 Task: Add an event with the title Interview with AnujE, date '2024/05/23', time 9:40 AM to 11:40 AMand add a description: The session will begin with an introduction to the importance of effective presentations, emphasizing the impact of clear communication, engaging delivery, and confident body language. Participants will have the opportunity to learn key strategies and best practices for creating impactful presentations that captivate audiences and convey messages effectively., put the event into Yellow category . Add location for the event as: 456 Parc Güell, Barcelona, Spain, logged in from the account softage.5@softage.netand send the event invitation to softage.3@softage.net and softage.1@softage.net. Set a reminder for the event 49 day before
Action: Mouse moved to (93, 124)
Screenshot: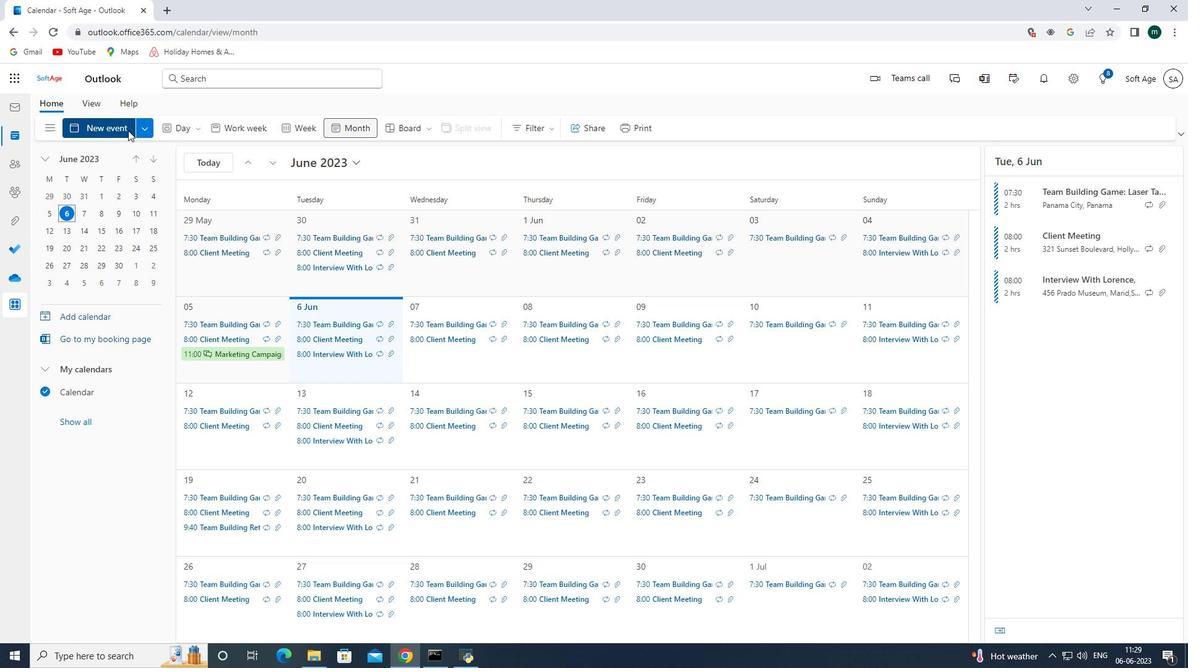 
Action: Mouse pressed left at (93, 124)
Screenshot: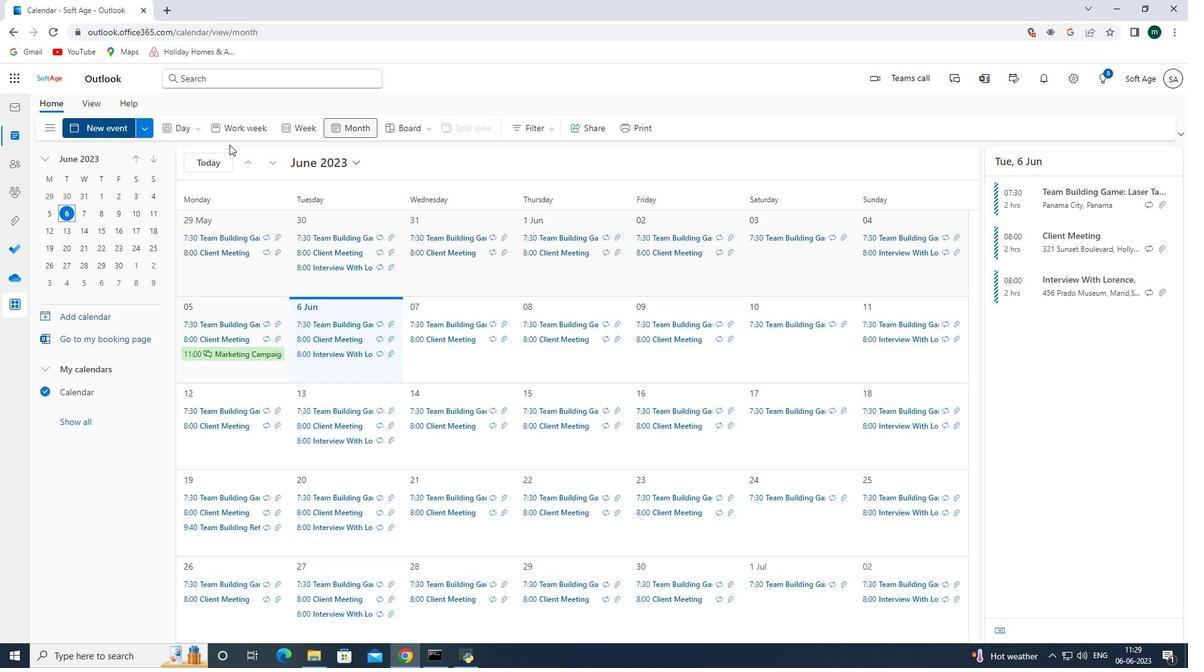 
Action: Mouse moved to (409, 207)
Screenshot: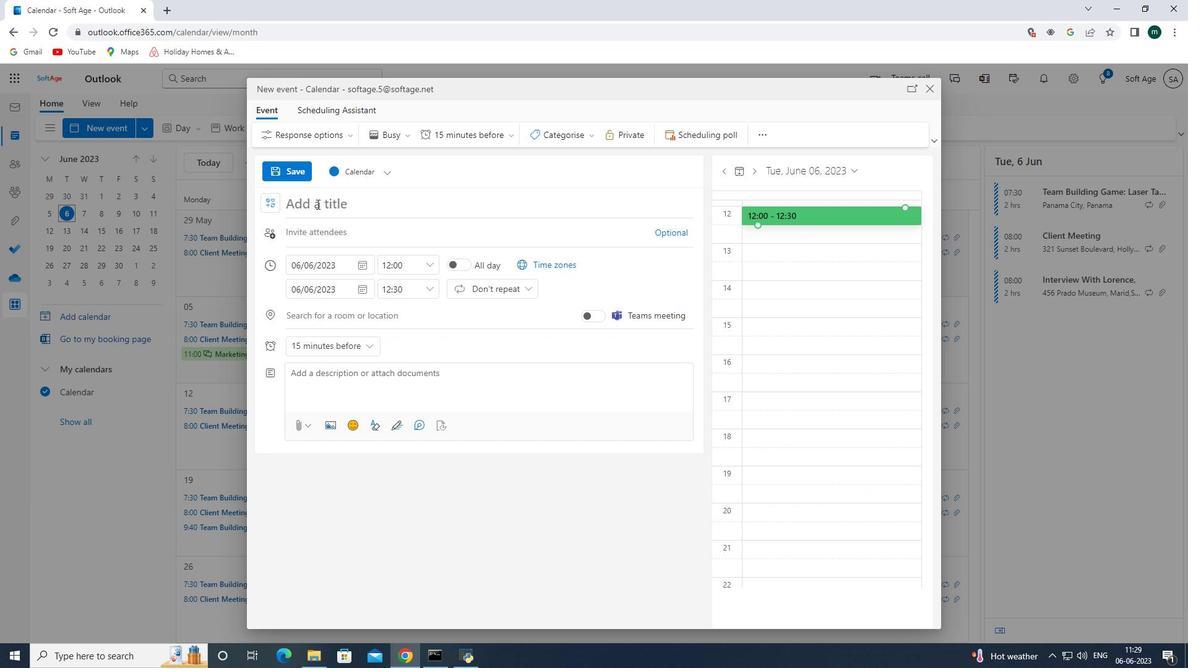 
Action: Mouse pressed left at (409, 207)
Screenshot: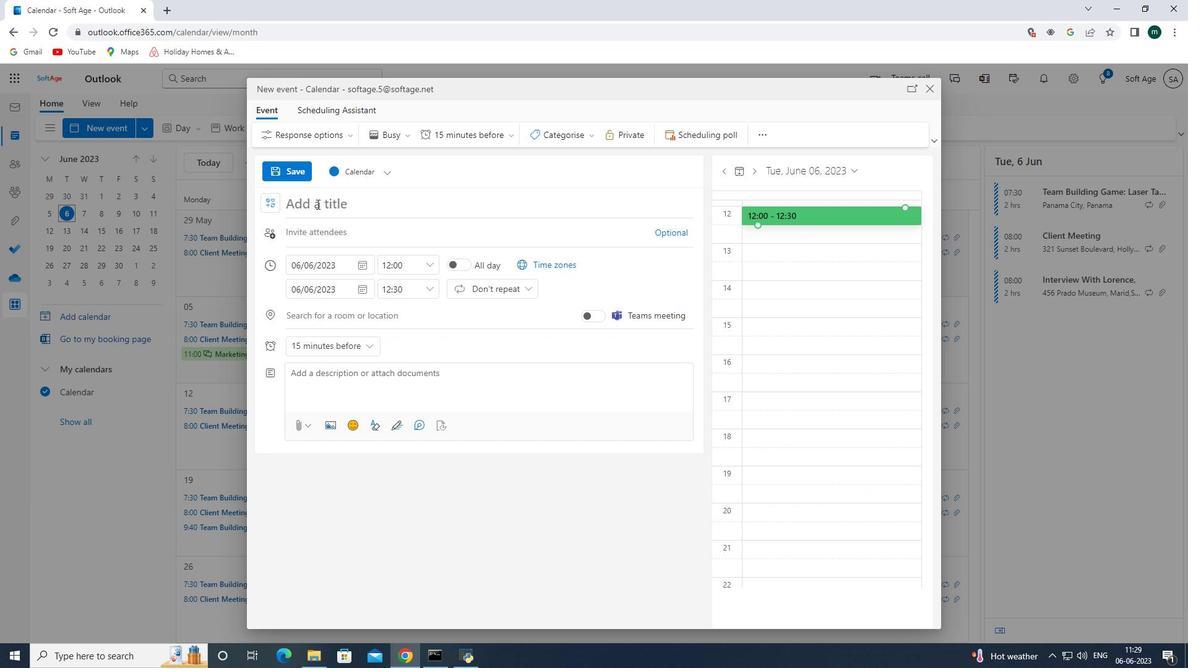 
Action: Key pressed <Key.shift><Key.shift><Key.shift><Key.shift><Key.shift><Key.shift><Key.shift><Key.shift><Key.shift><Key.shift><Key.shift><Key.shift><Key.shift><Key.shift><Key.shift><Key.shift><Key.shift><Key.shift><Key.shift><Key.shift><Key.shift><Key.shift><Key.shift><Key.shift><Key.shift><Key.shift><Key.shift><Key.shift><Key.shift><Key.shift><Key.shift><Key.shift><Key.shift><Key.shift><Key.shift><Key.shift><Key.shift><Key.shift><Key.shift><Key.shift>
Screenshot: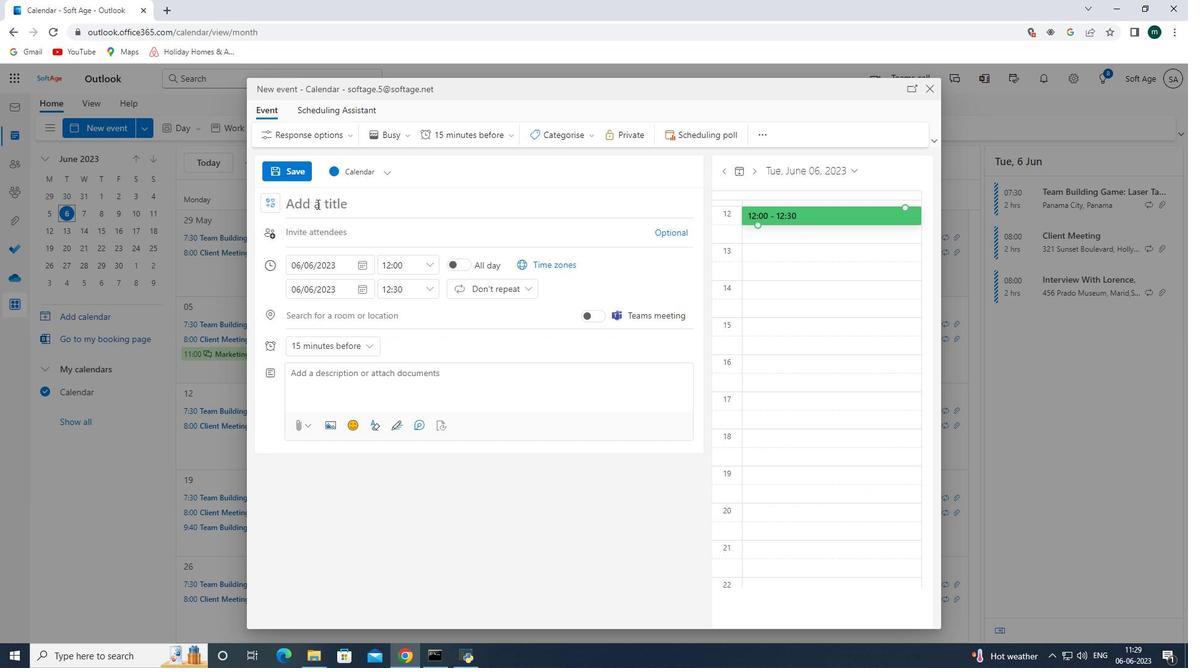 
Action: Mouse moved to (97, 125)
Screenshot: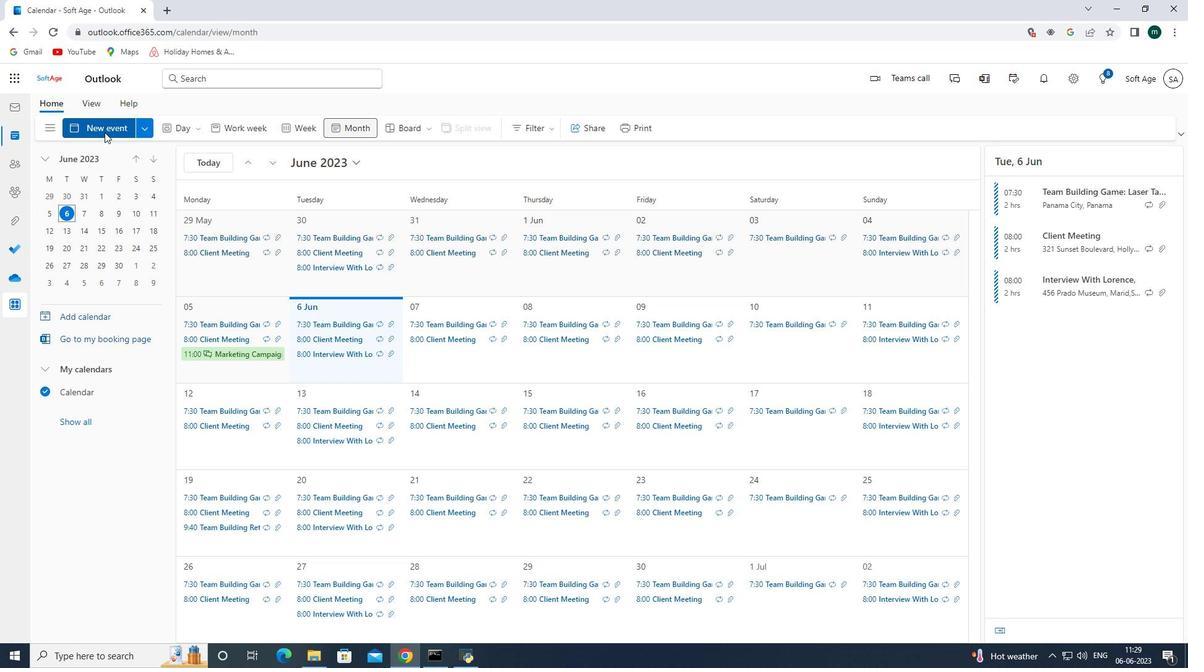 
Action: Mouse pressed left at (97, 125)
Screenshot: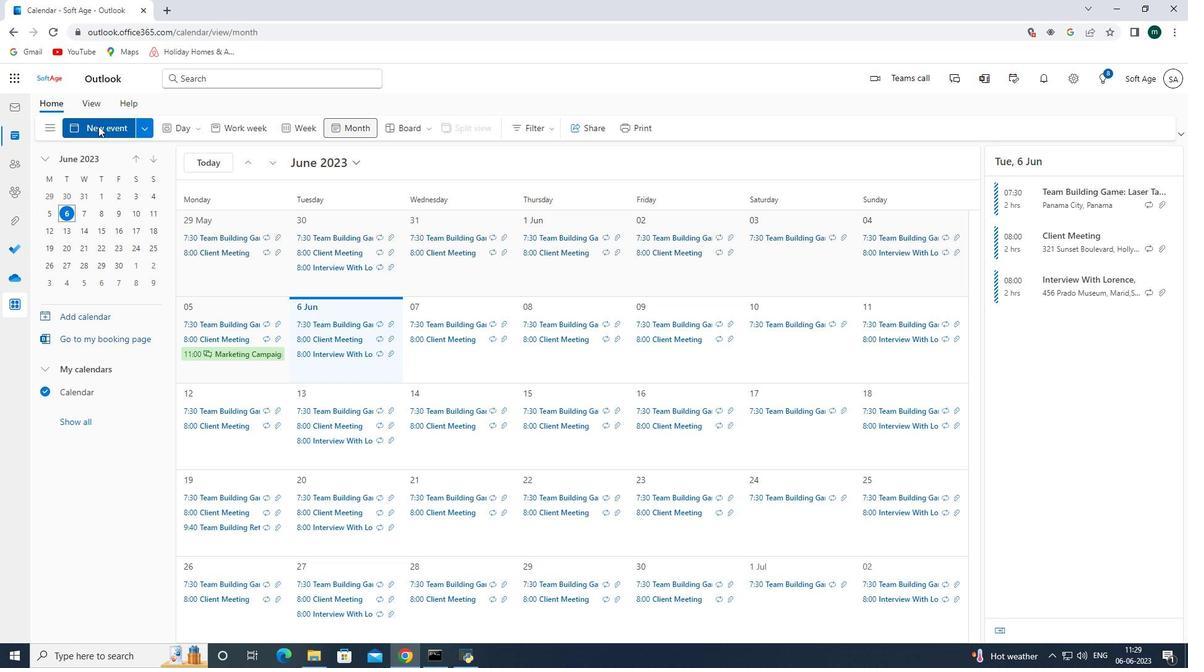 
Action: Mouse moved to (316, 204)
Screenshot: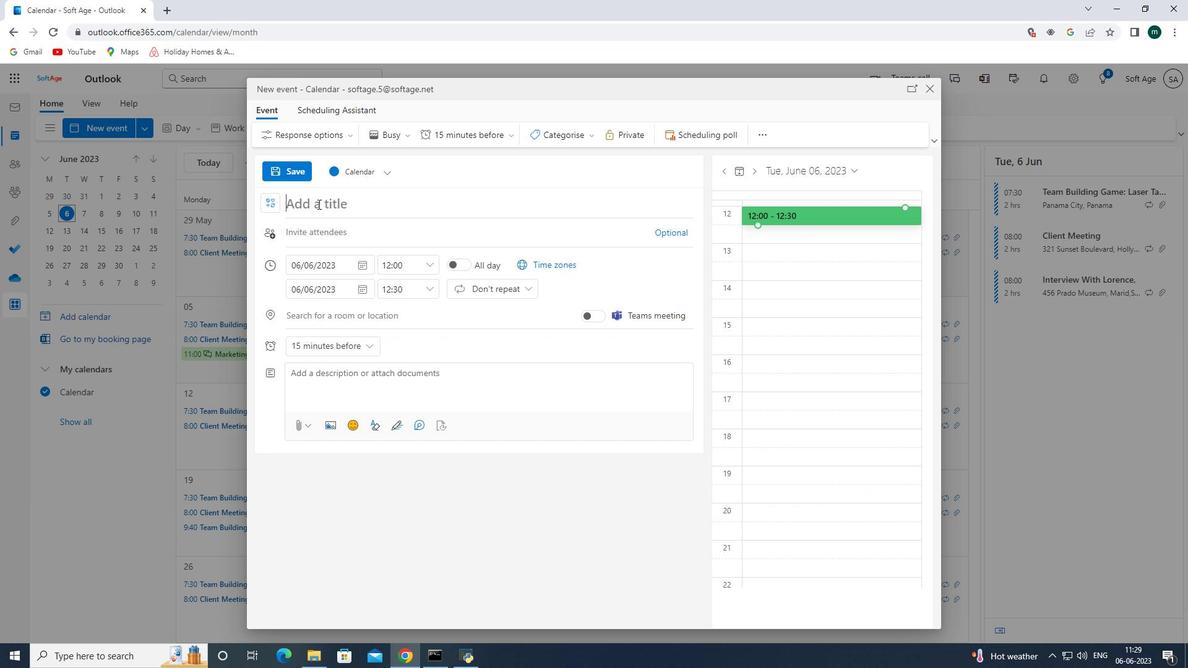 
Action: Mouse pressed left at (316, 204)
Screenshot: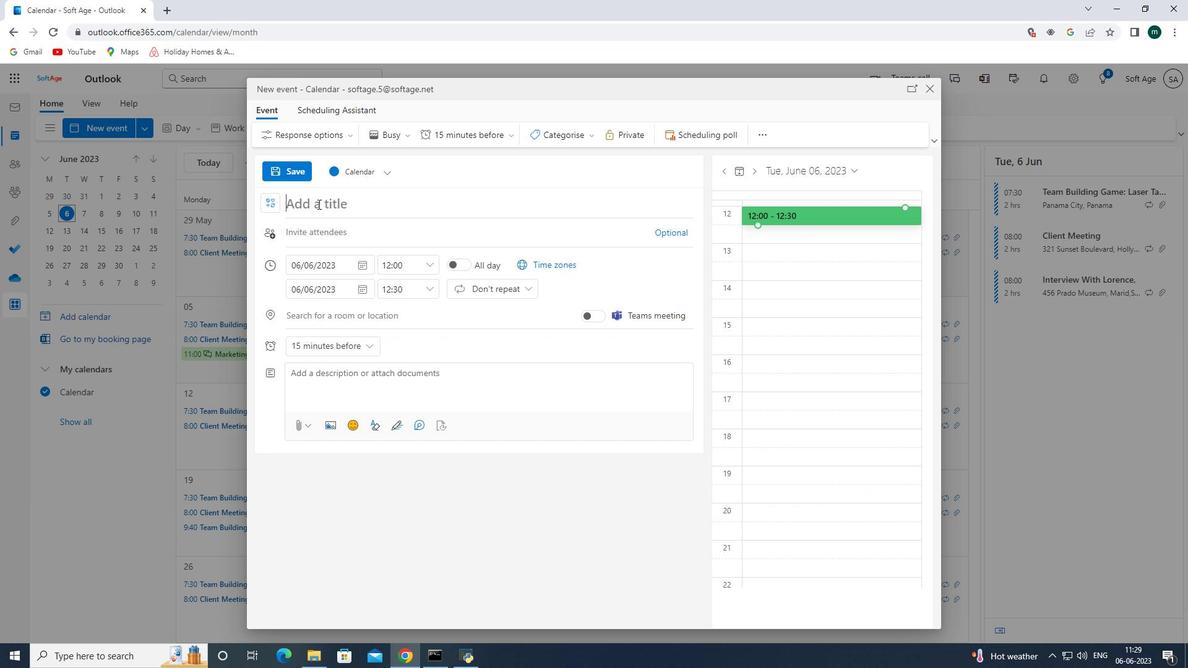 
Action: Key pressed <Key.shift><Key.shift><Key.shift><Key.shift><Key.shift><Key.shift><Key.shift><Key.shift><Key.shift><Key.shift><Key.shift><Key.shift><Key.shift><Key.shift><Key.shift><Key.shift><Key.shift><Key.shift><Key.shift><Key.shift><Key.shift><Key.shift><Key.shift><Key.shift><Key.shift><Key.shift><Key.shift><Key.shift><Key.shift><Key.shift><Key.shift><Key.shift><Key.shift><Key.shift><Key.shift><Key.shift><Key.shift><Key.shift><Key.shift><Key.shift><Key.shift><Key.shift><Key.shift><Key.shift><Key.shift><Key.shift><Key.shift><Key.shift><Key.shift><Key.shift><Key.shift><Key.shift><Key.shift><Key.shift><Key.shift><Key.shift><Key.shift><Key.shift><Key.shift><Key.shift><Key.shift><Key.shift><Key.shift><Key.shift><Key.shift><Key.shift><Key.shift><Key.shift><Key.shift><Key.shift><Key.shift><Key.shift>Interview<Key.space><Key.shift><Key.shift><Key.shift><Key.shift><Key.shift><Key.shift><Key.shift><Key.shift><Key.shift><Key.shift><Key.shift><Key.shift><Key.shift><Key.shift><Key.shift><Key.shift><Key.shift><Key.shift><Key.shift><Key.shift><Key.shift><Key.shift><Key.shift><Key.shift><Key.shift><Key.shift><Key.shift><Key.shift><Key.shift><Key.shift><Key.shift><Key.shift><Key.shift><Key.shift><Key.shift><Key.shift><Key.shift><Key.shift><Key.shift><Key.shift><Key.shift><Key.shift><Key.shift><Key.shift><Key.shift><Key.shift><Key.shift><Key.shift><Key.shift><Key.shift><Key.shift><Key.shift><Key.shift><Key.shift><Key.shift><Key.shift><Key.shift><Key.shift><Key.shift><Key.shift><Key.shift><Key.shift><Key.shift><Key.shift><Key.shift><Key.shift><Key.shift><Key.shift><Key.shift><Key.shift>Wi<Key.backspace><Key.backspace>with<Key.space><Key.shift><Key.shift><Key.shift><Key.shift><Key.shift><Key.shift><Key.shift><Key.shift><Key.shift><Key.shift><Key.shift><Key.shift><Key.shift><Key.shift><Key.shift><Key.shift><Key.shift><Key.shift><Key.shift><Key.shift><Key.shift><Key.shift><Key.shift><Key.shift><Key.shift><Key.shift><Key.shift><Key.shift><Key.shift><Key.shift><Key.shift><Key.shift><Key.shift><Key.shift><Key.shift><Key.shift><Key.shift><Key.shift>Anuj<Key.shift><Key.shift><Key.shift><Key.shift><Key.shift><Key.shift><Key.shift><Key.shift><Key.shift><Key.shift><Key.shift><Key.shift><Key.shift><Key.shift><Key.shift><Key.shift><Key.shift><Key.shift><Key.shift><Key.shift><Key.shift><Key.shift><Key.shift><Key.shift><Key.shift><Key.shift><Key.shift><Key.shift><Key.shift><Key.shift><Key.shift><Key.shift><Key.shift><Key.shift><Key.shift><Key.shift>E
Screenshot: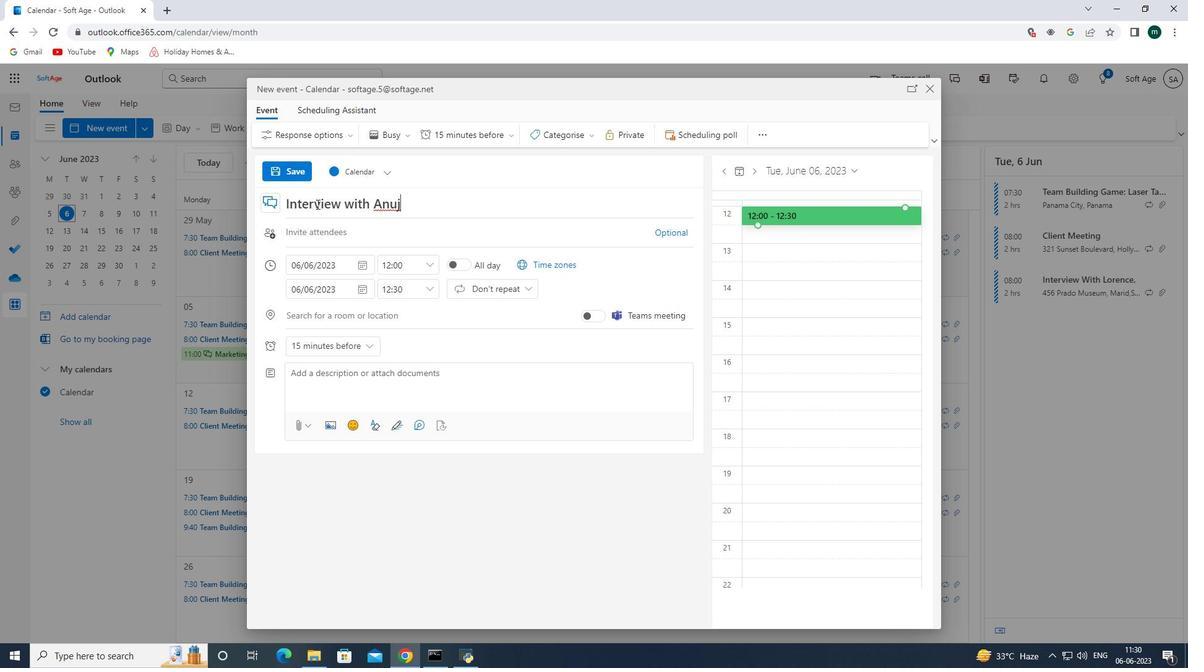 
Action: Mouse moved to (363, 266)
Screenshot: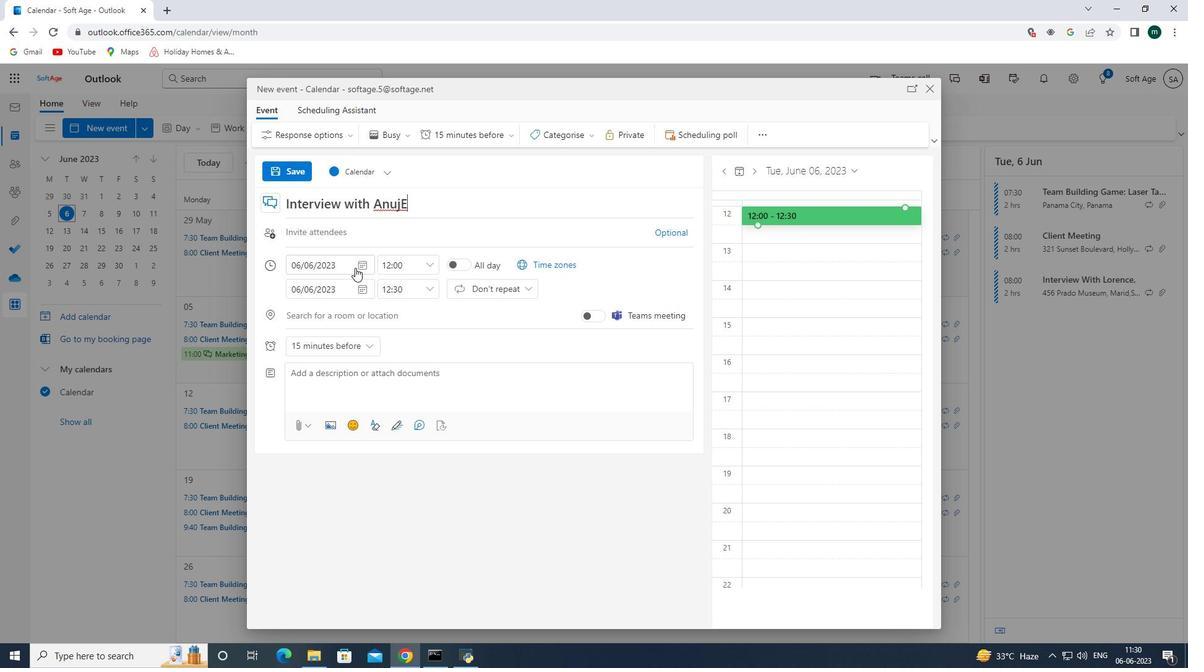 
Action: Mouse pressed left at (363, 266)
Screenshot: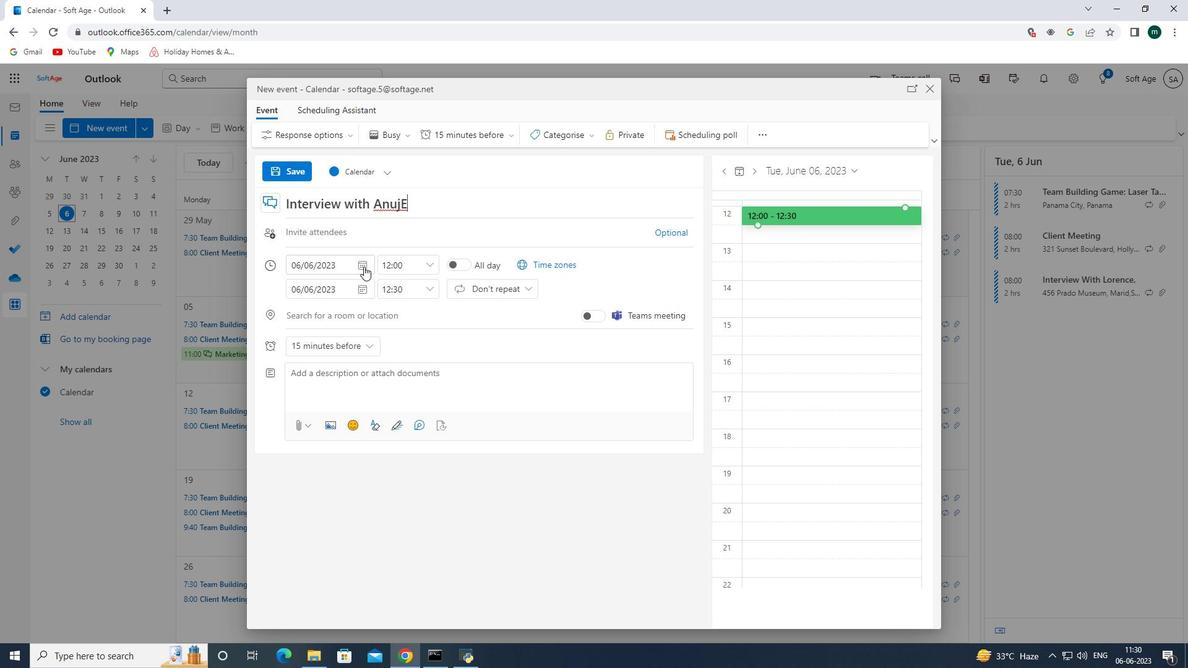 
Action: Mouse moved to (406, 292)
Screenshot: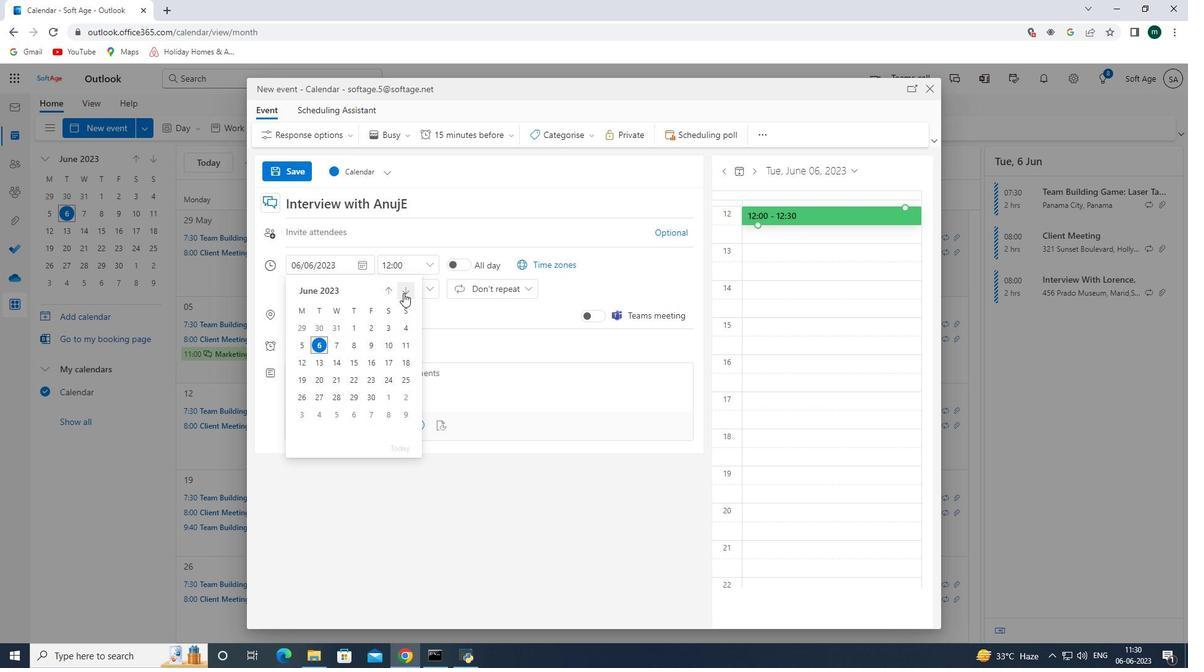 
Action: Mouse pressed left at (406, 292)
Screenshot: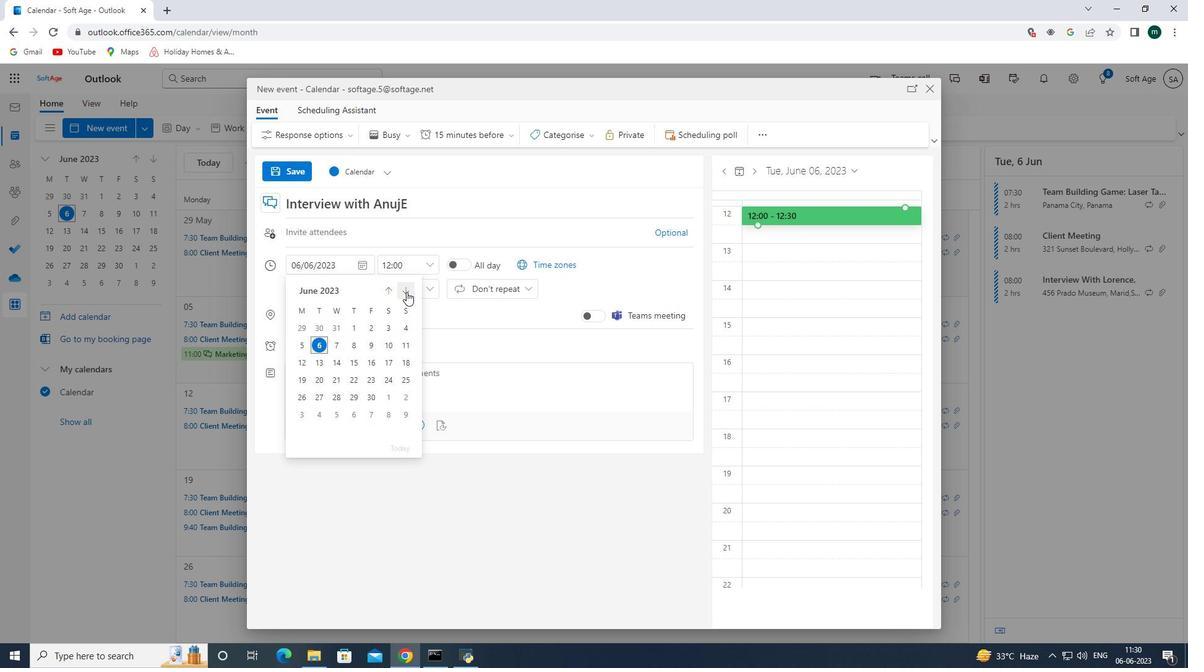 
Action: Mouse pressed left at (406, 292)
Screenshot: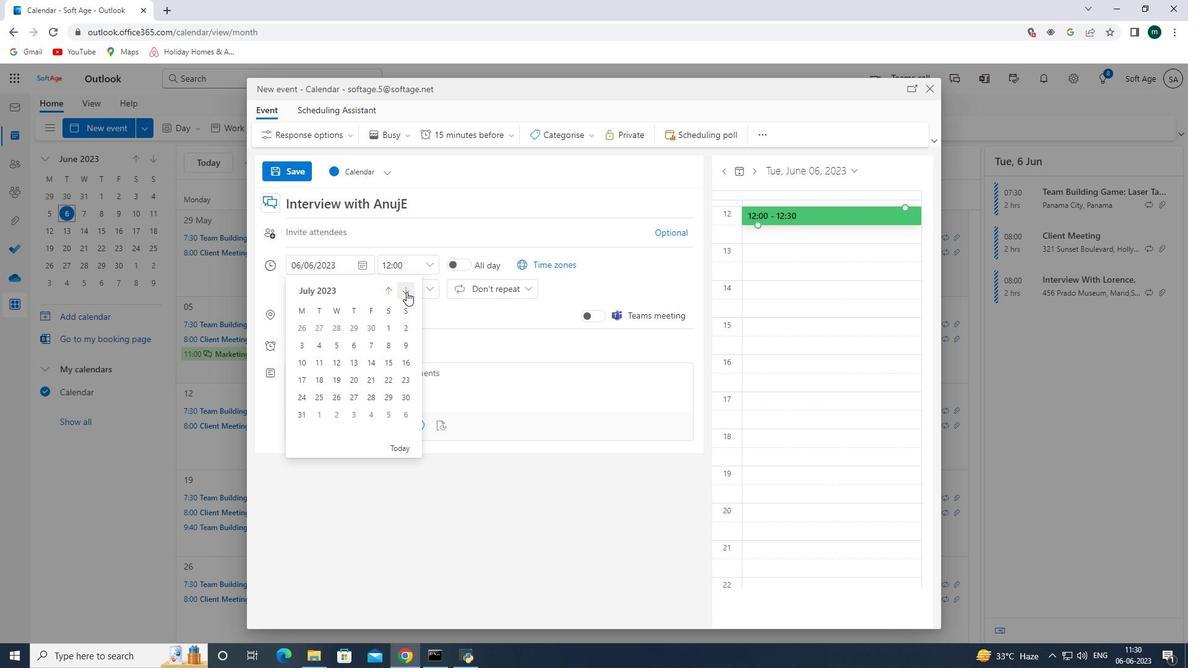 
Action: Mouse pressed left at (406, 292)
Screenshot: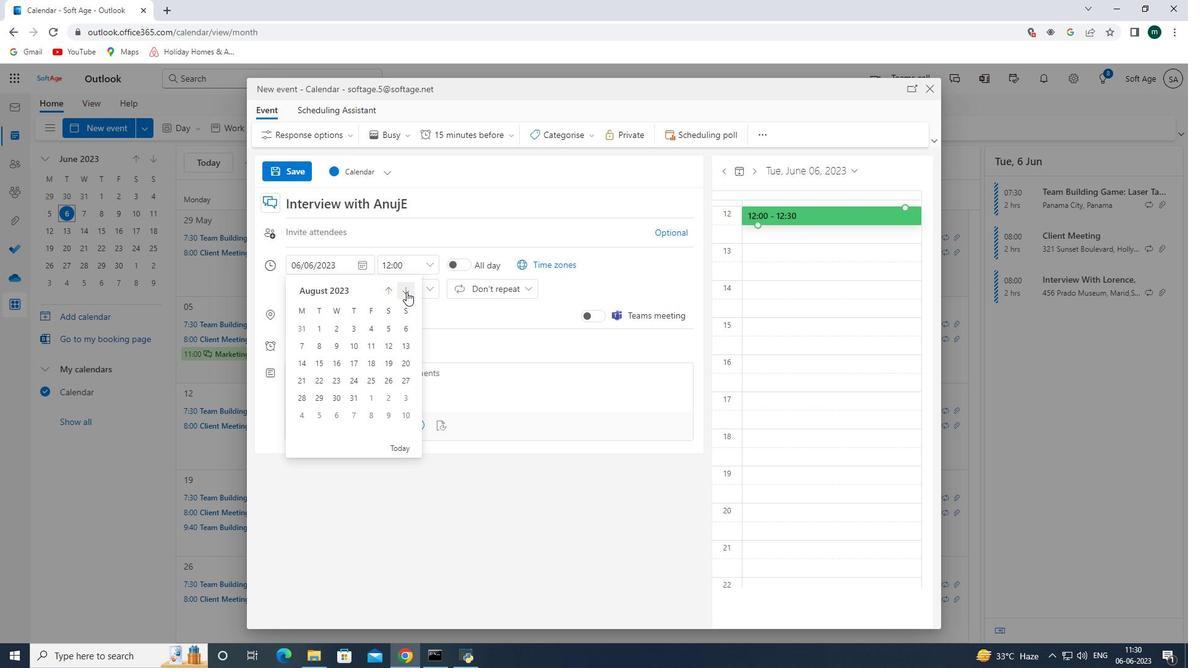 
Action: Mouse pressed left at (406, 292)
Screenshot: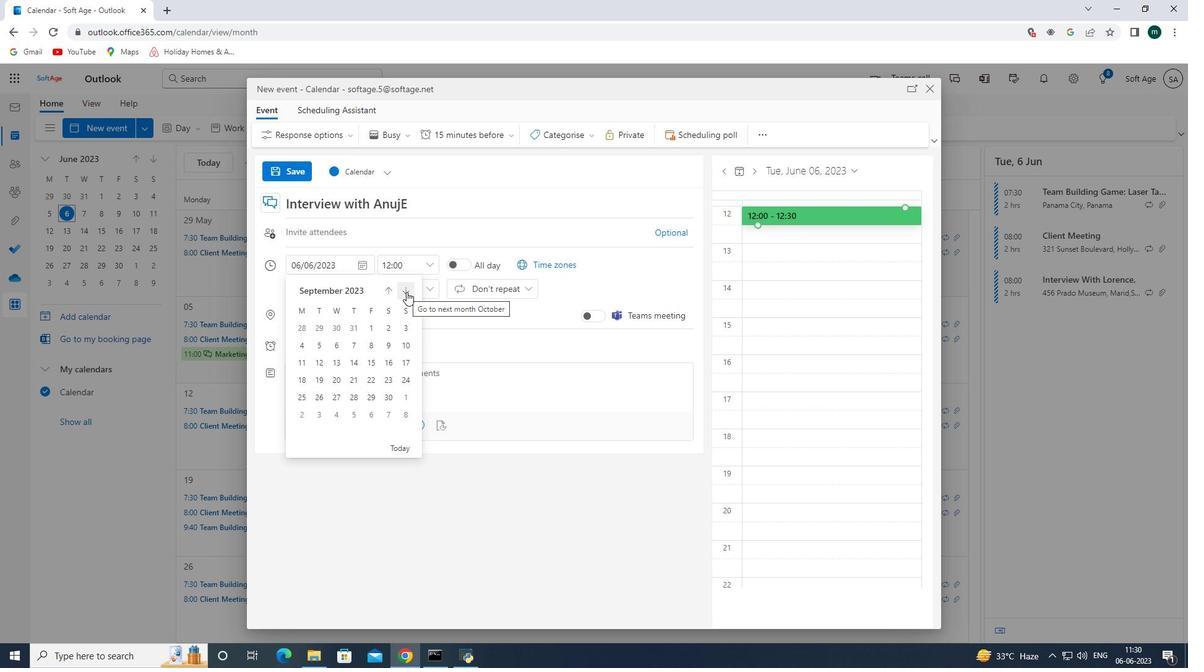 
Action: Mouse pressed left at (406, 292)
Screenshot: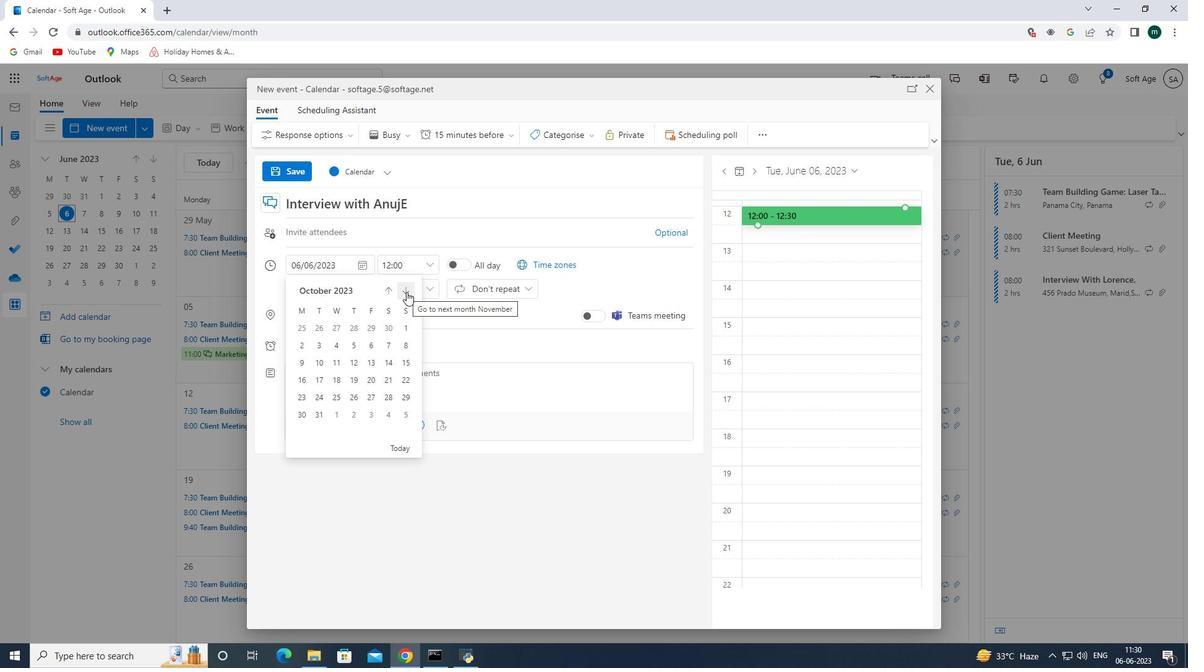 
Action: Mouse pressed left at (406, 292)
Screenshot: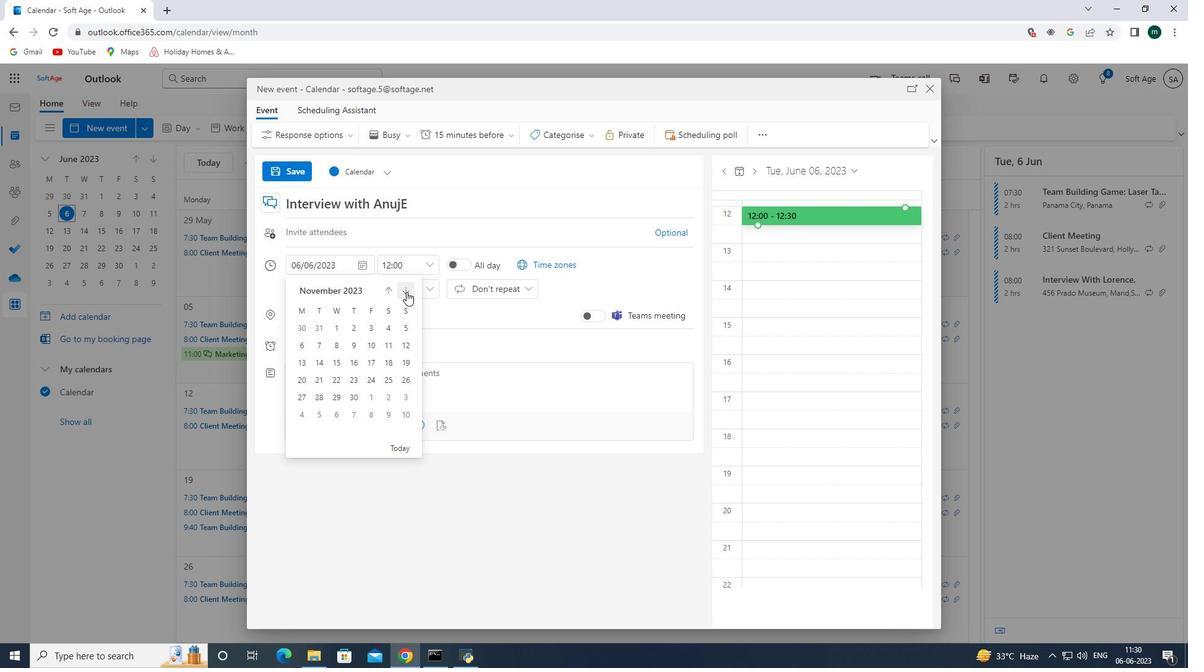 
Action: Mouse pressed left at (406, 292)
Screenshot: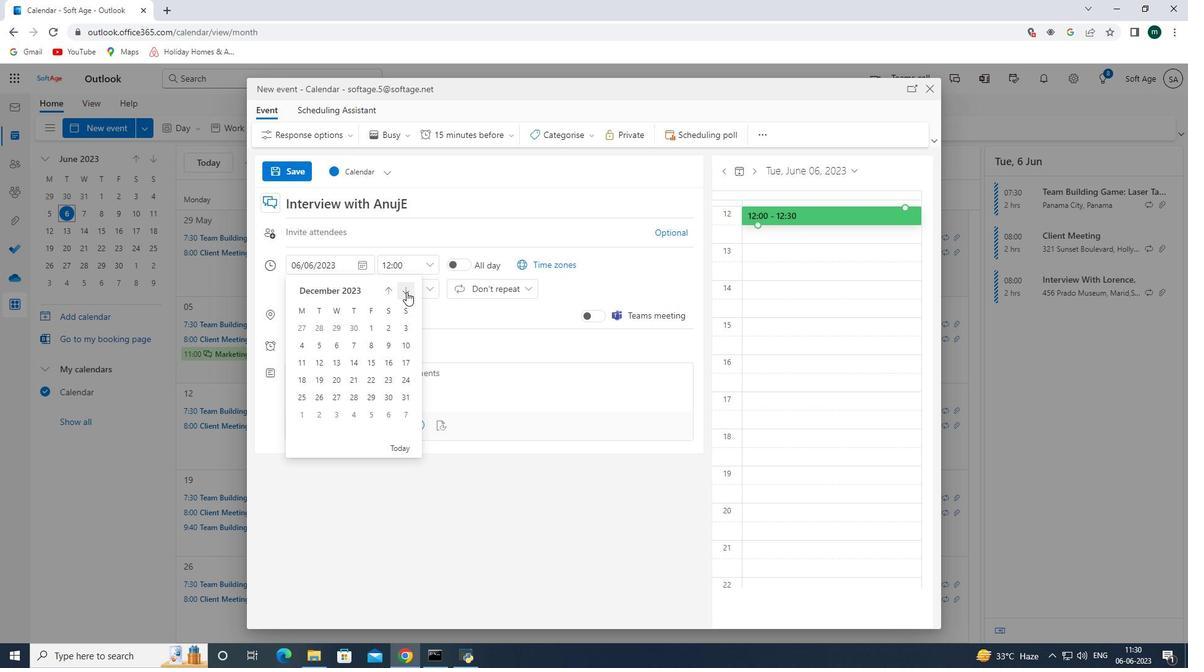 
Action: Mouse pressed left at (406, 292)
Screenshot: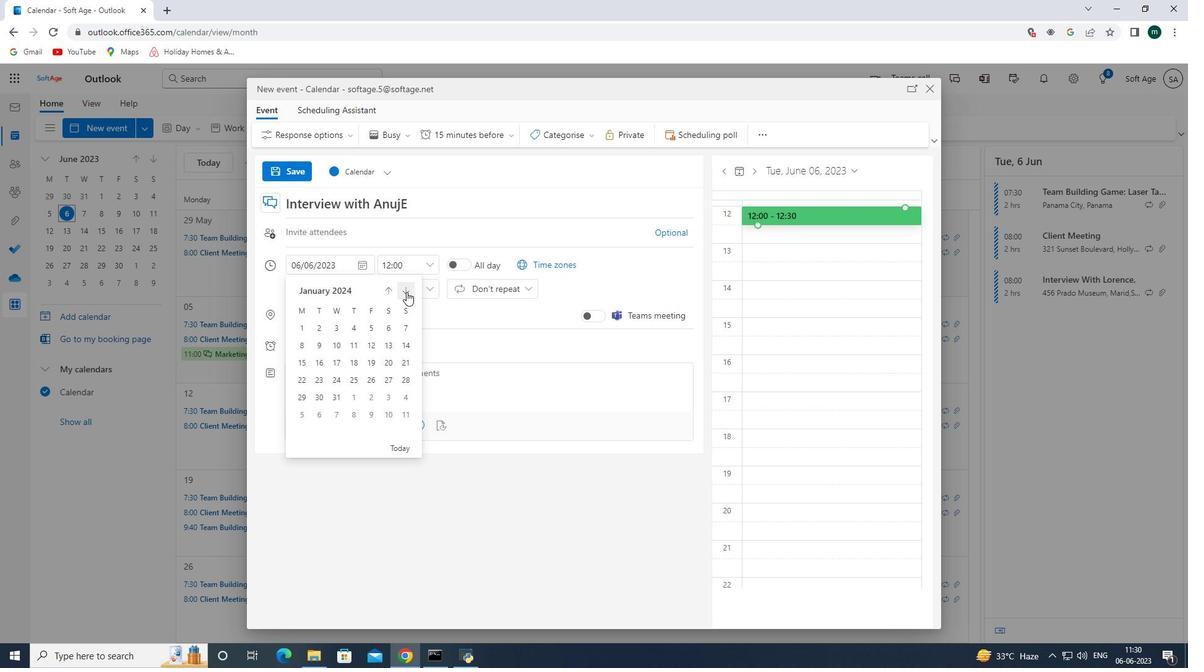 
Action: Mouse pressed left at (406, 292)
Screenshot: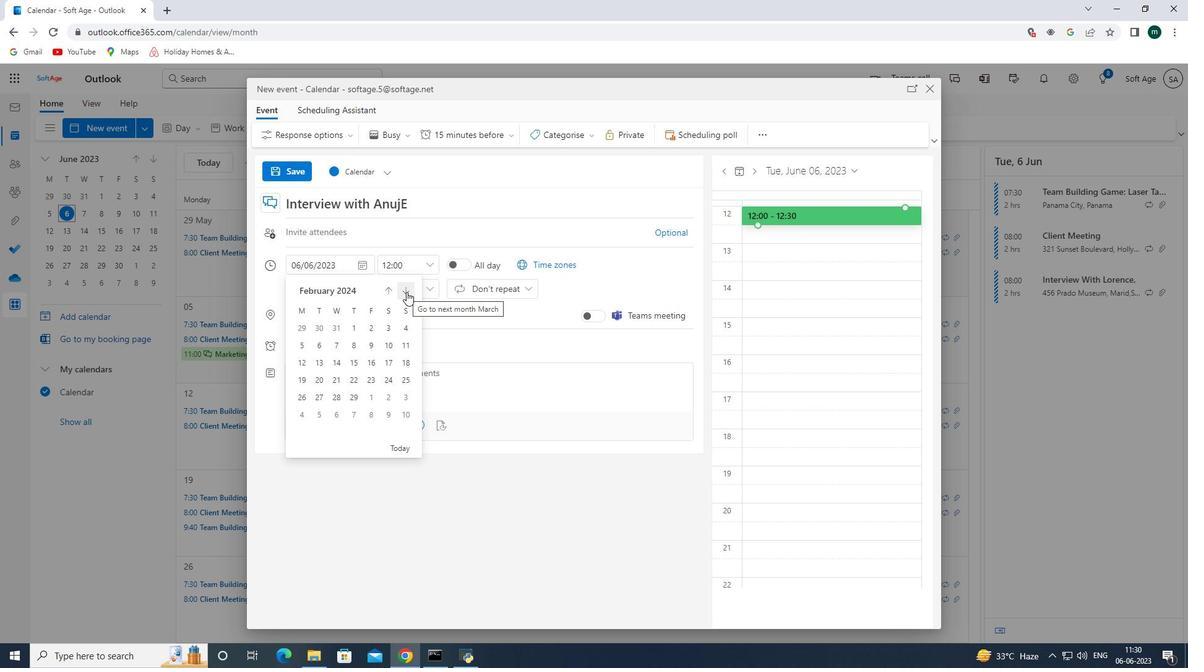 
Action: Mouse pressed left at (406, 292)
Screenshot: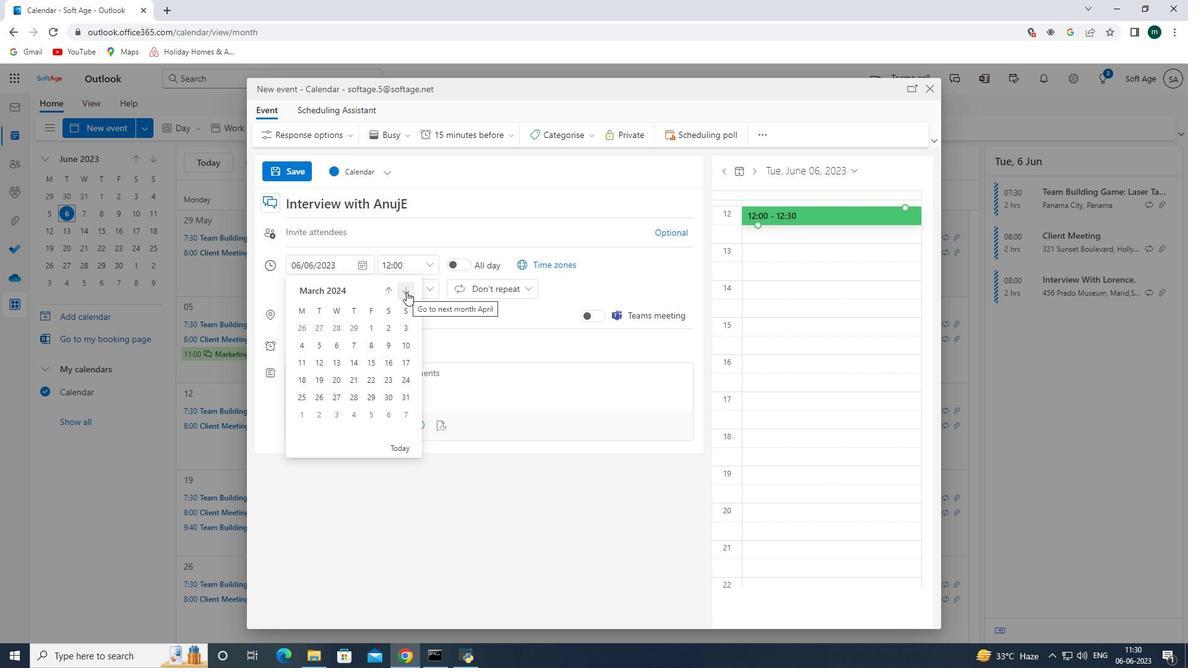 
Action: Mouse pressed left at (406, 292)
Screenshot: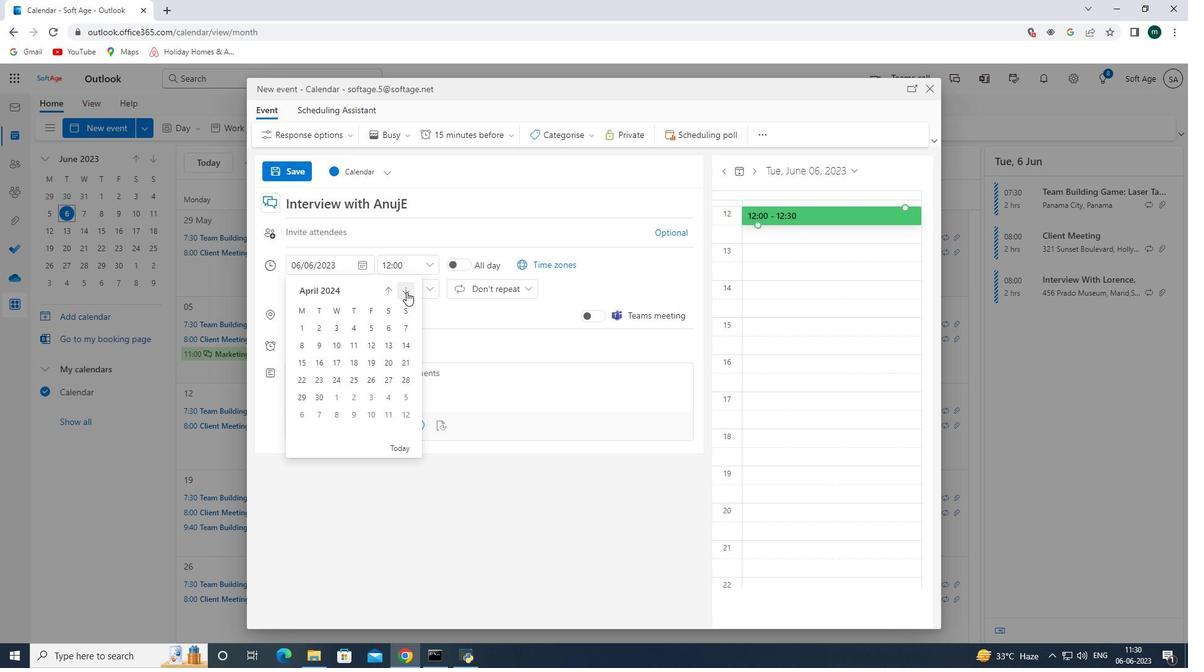 
Action: Mouse moved to (354, 377)
Screenshot: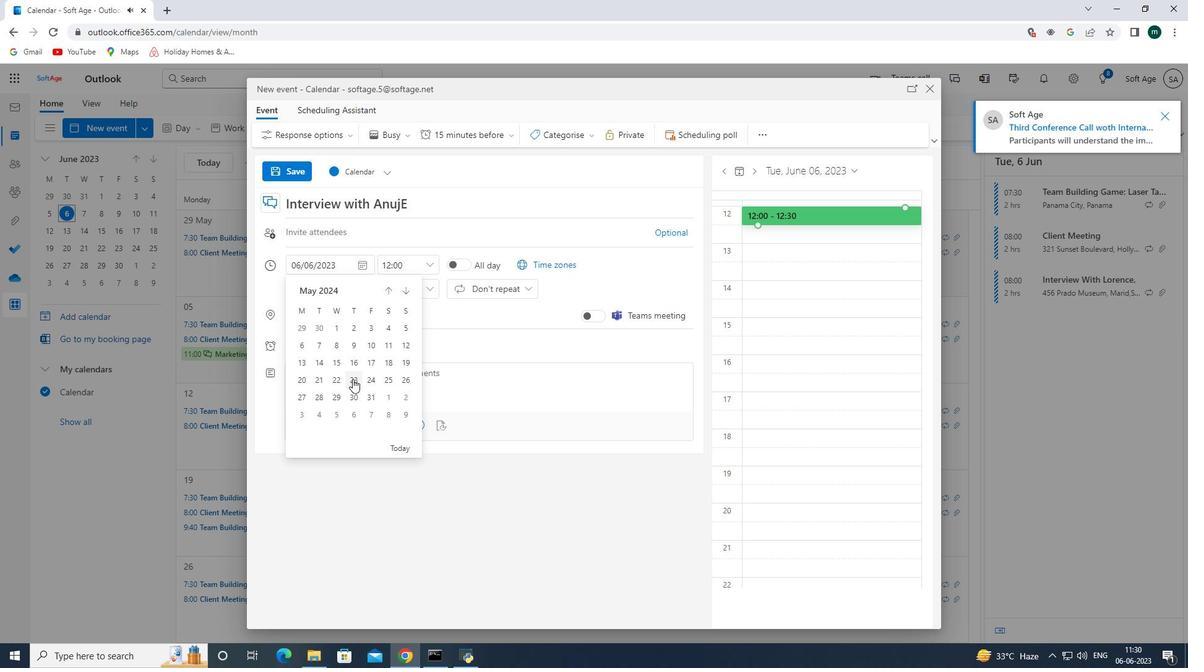 
Action: Mouse pressed left at (354, 377)
Screenshot: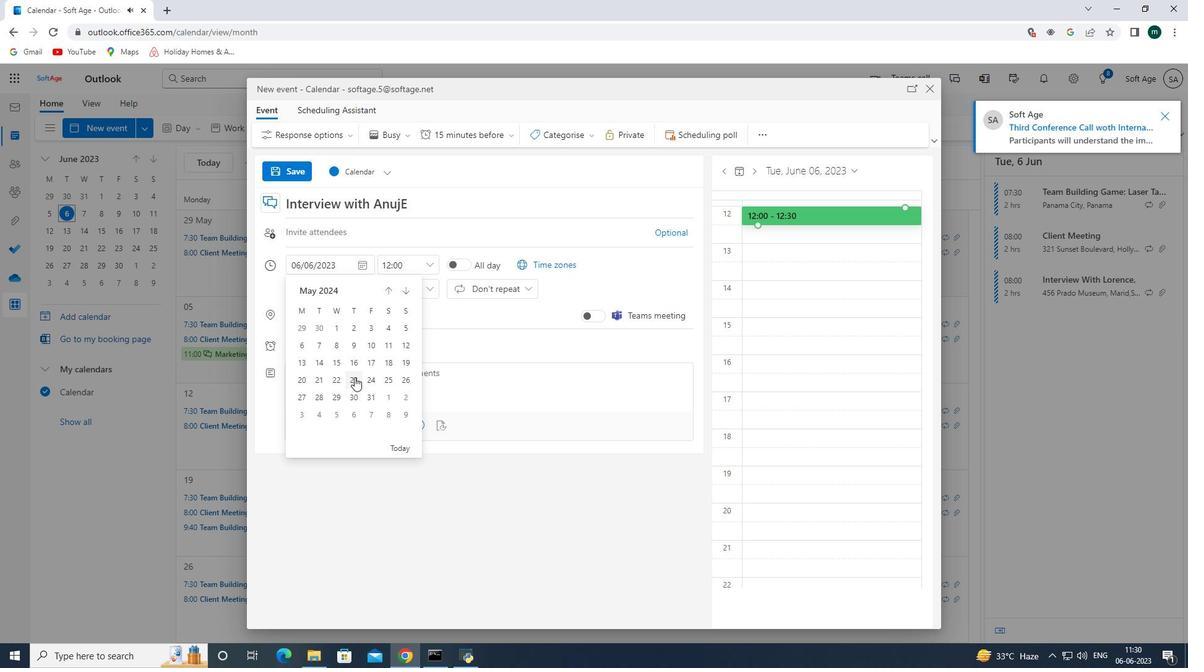 
Action: Mouse moved to (431, 267)
Screenshot: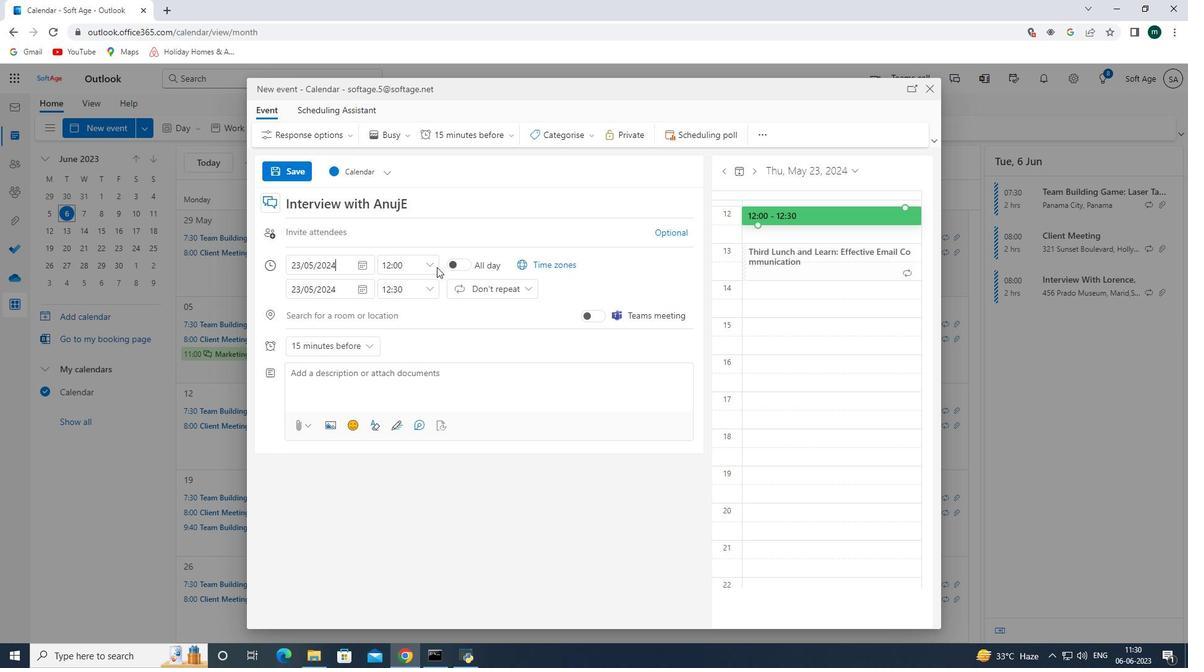 
Action: Mouse pressed left at (431, 267)
Screenshot: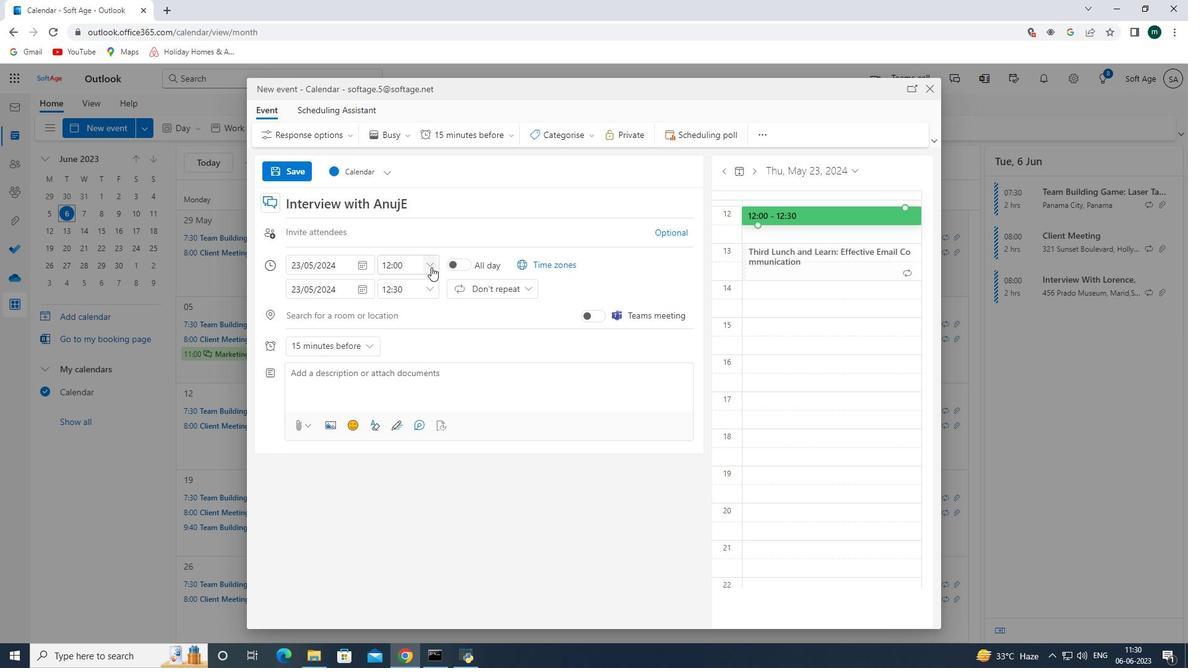 
Action: Mouse moved to (419, 302)
Screenshot: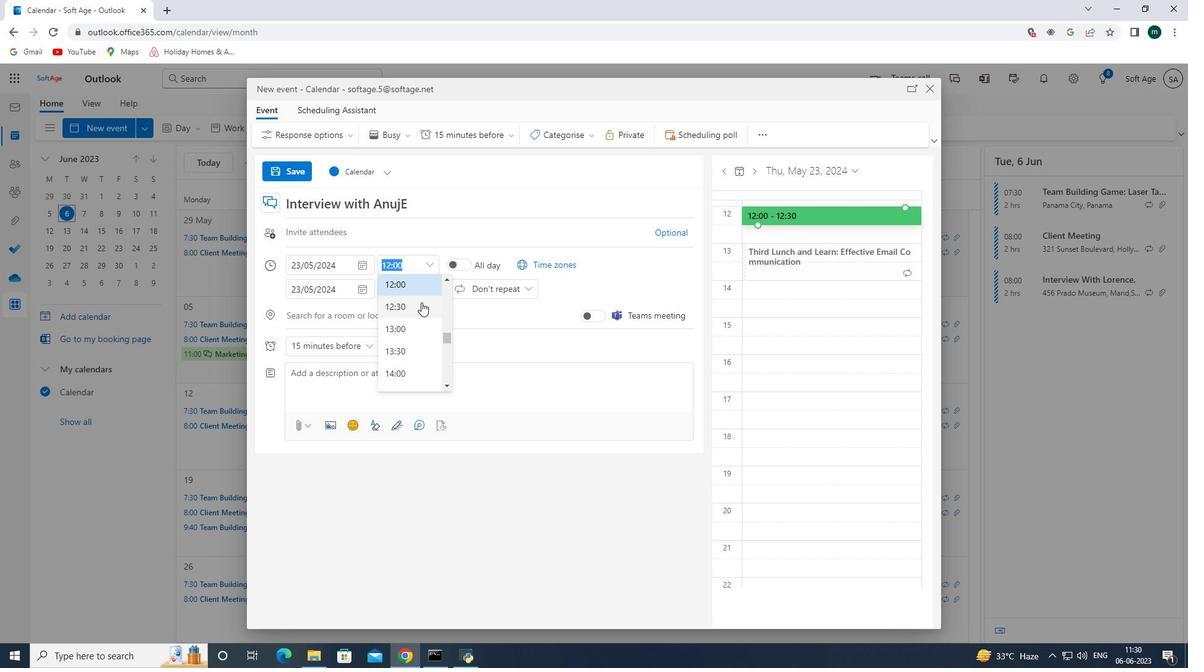 
Action: Mouse scrolled (419, 303) with delta (0, 0)
Screenshot: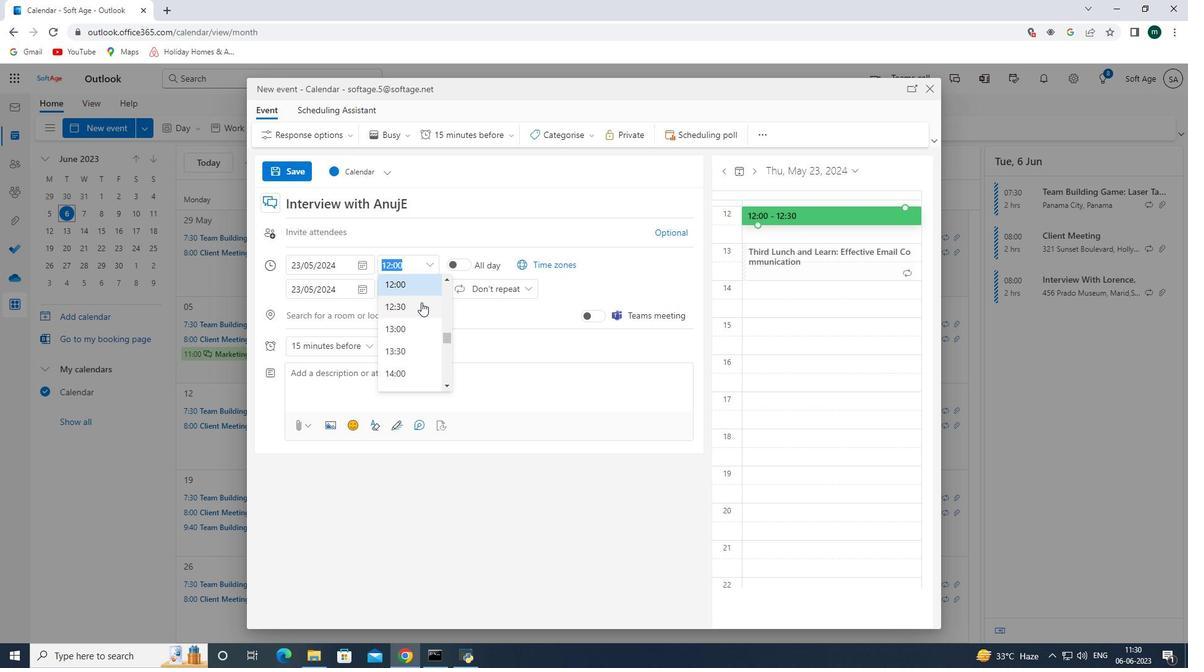 
Action: Mouse scrolled (419, 303) with delta (0, 0)
Screenshot: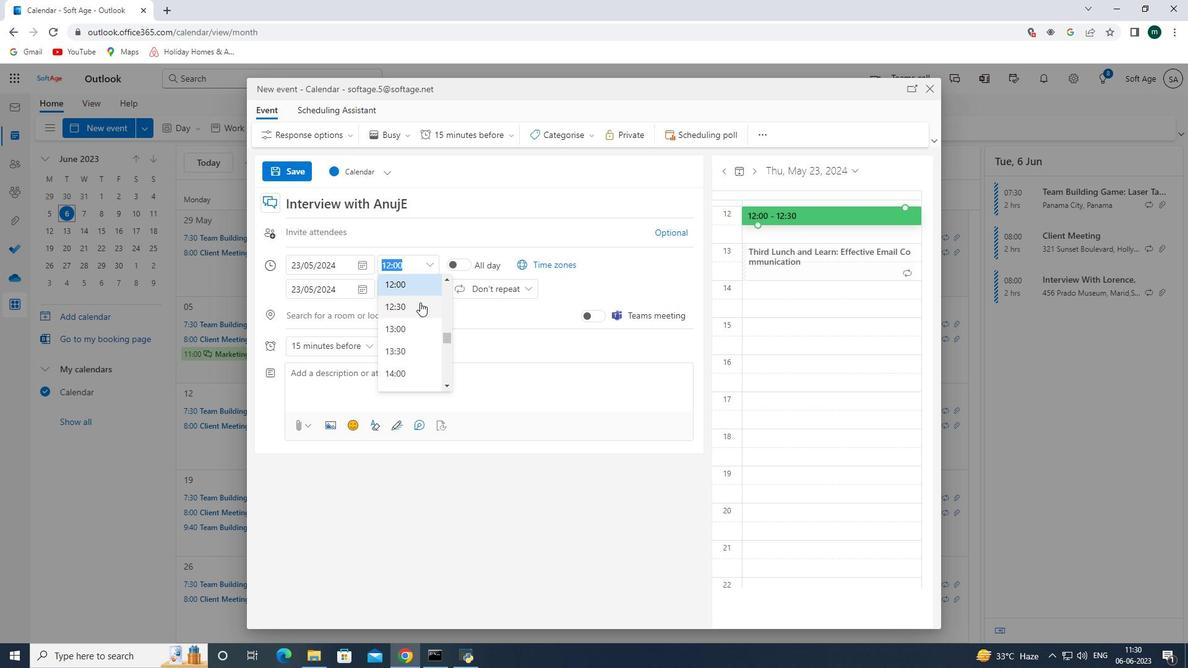 
Action: Mouse scrolled (419, 303) with delta (0, 0)
Screenshot: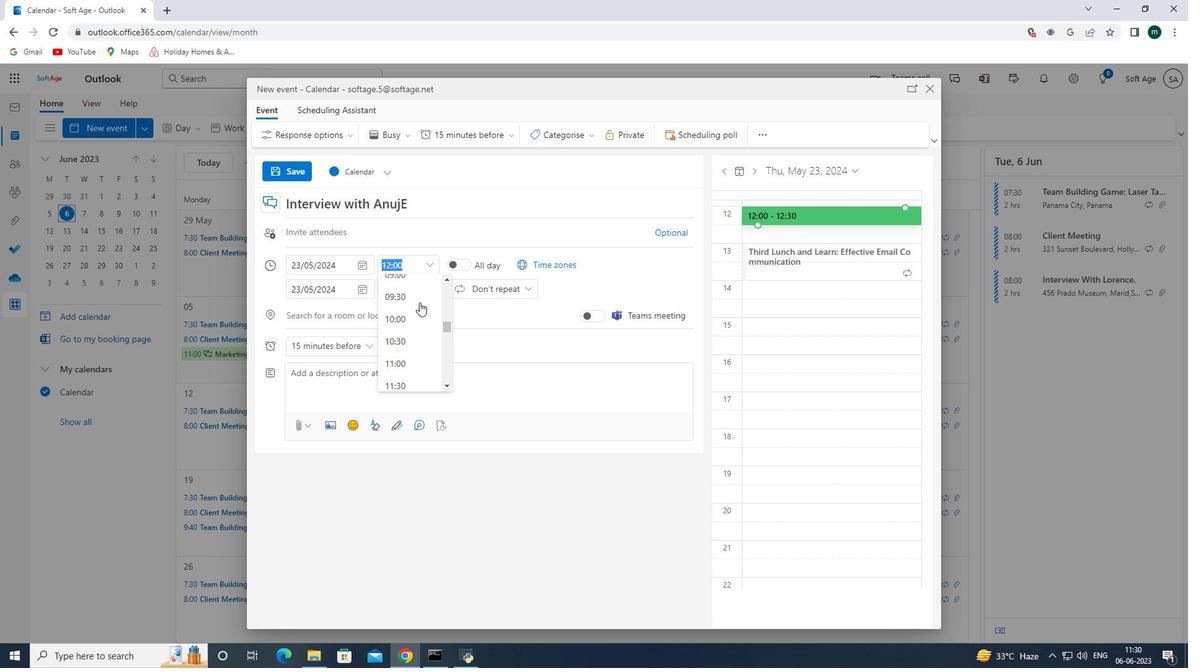 
Action: Mouse moved to (406, 250)
Screenshot: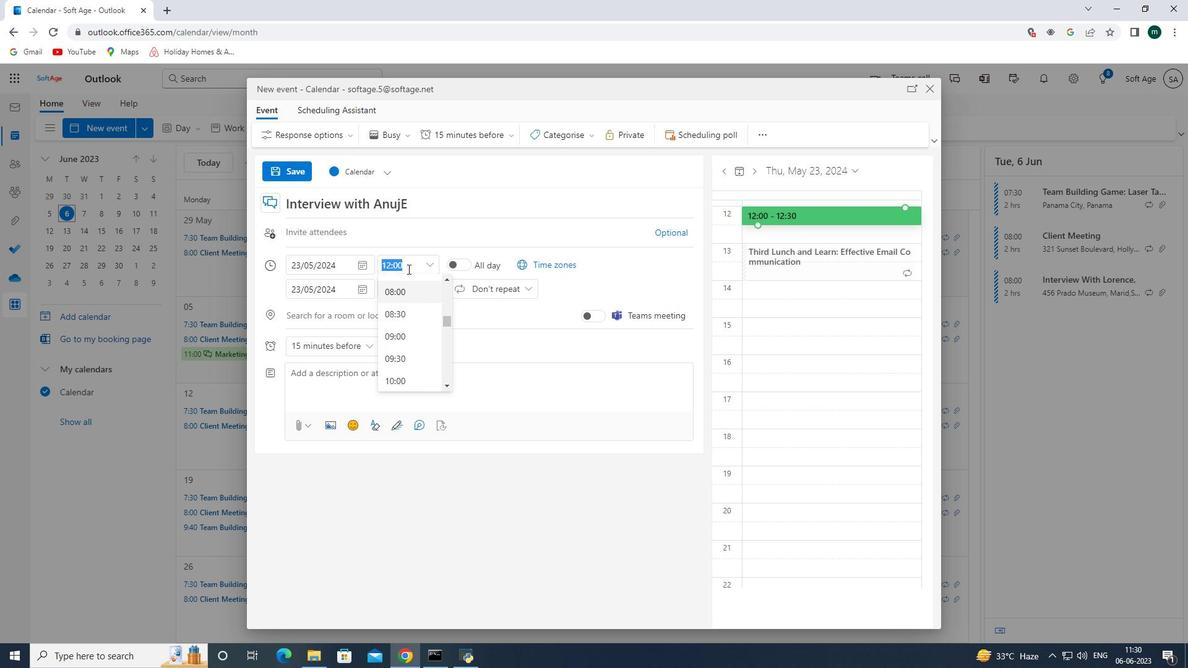 
Action: Key pressed 09
Screenshot: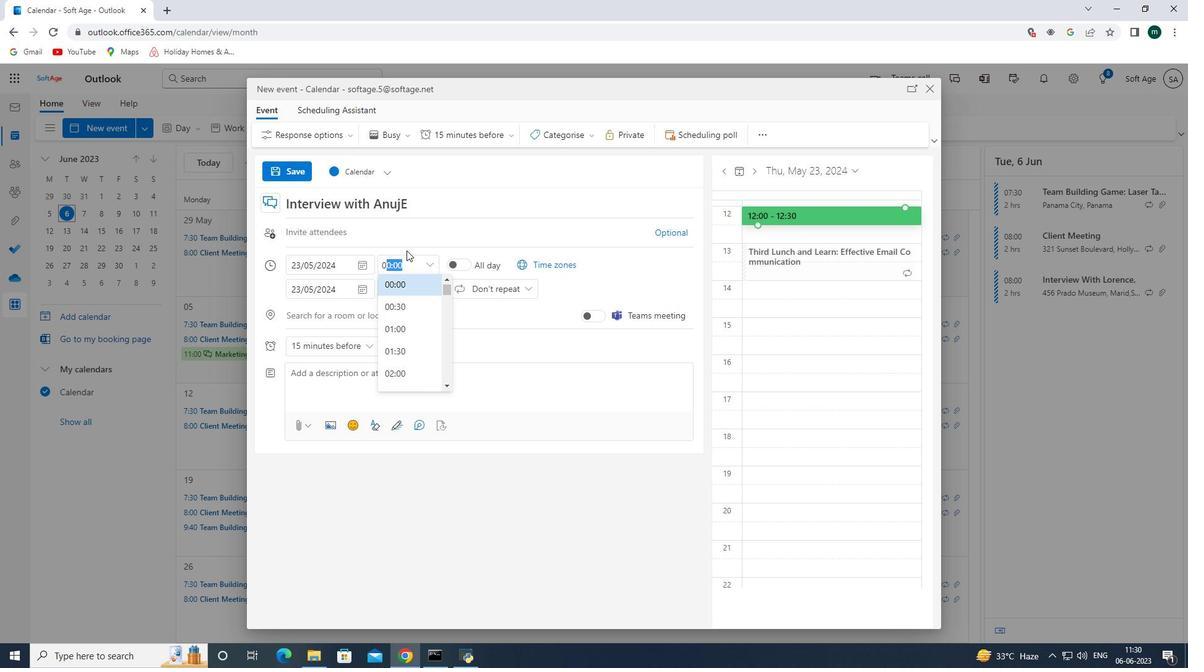 
Action: Mouse moved to (407, 250)
Screenshot: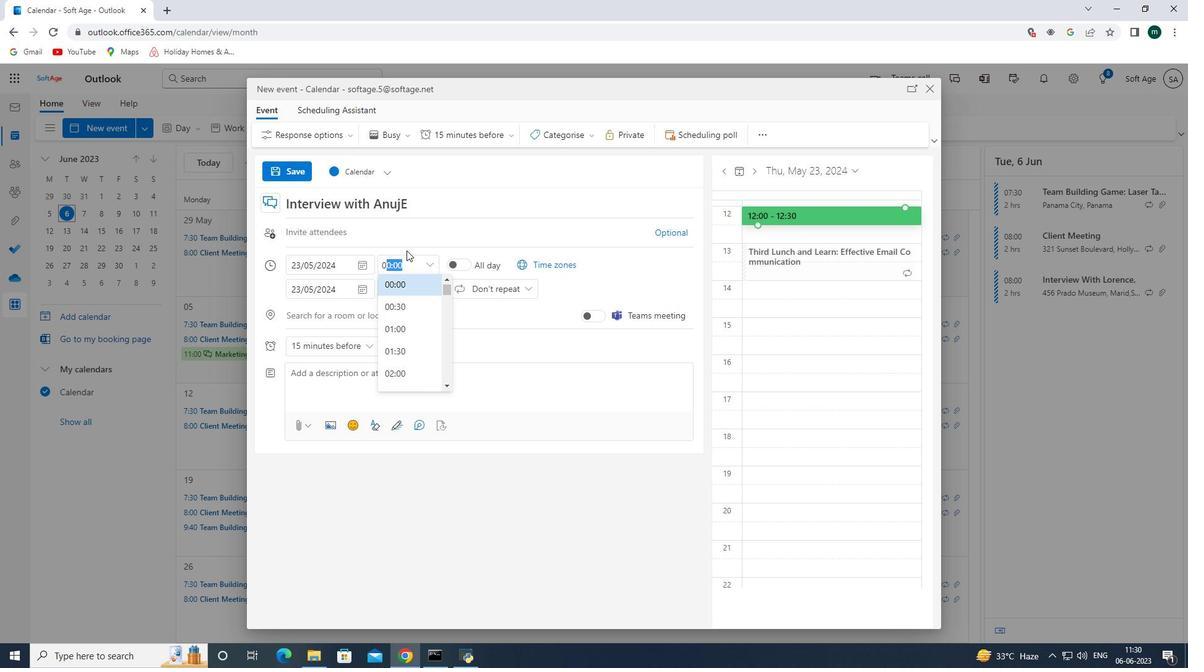 
Action: Key pressed <Key.shift_r><Key.shift_r>:<Key.space><Key.backspace>40<Key.enter>
Screenshot: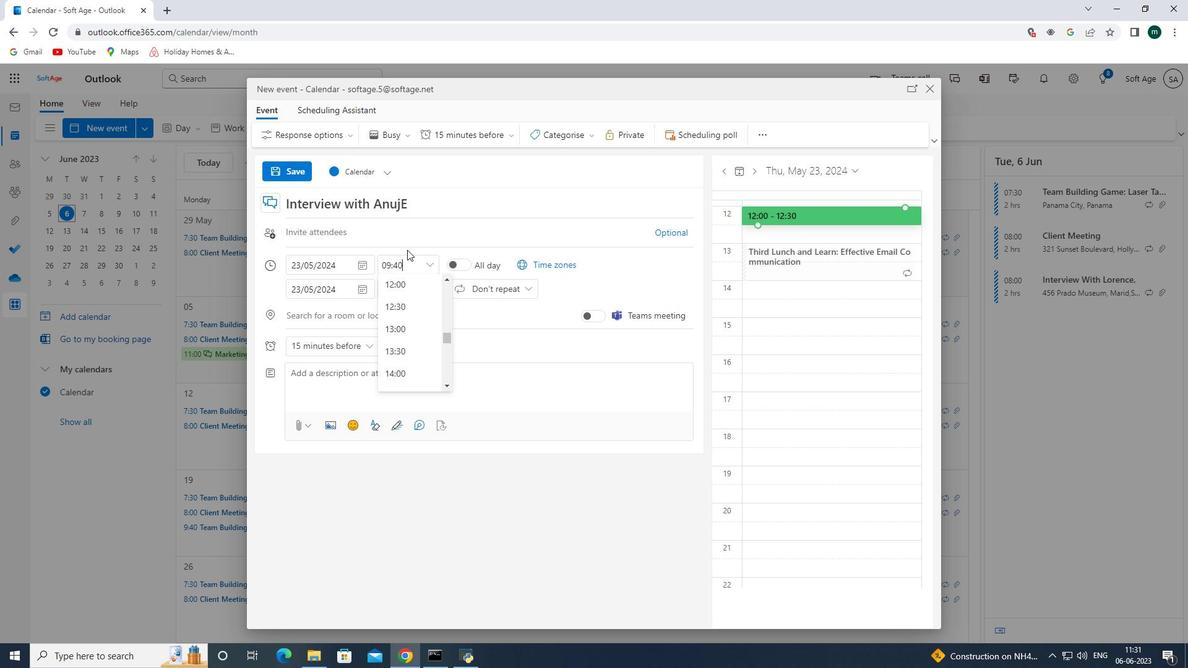 
Action: Mouse moved to (433, 287)
Screenshot: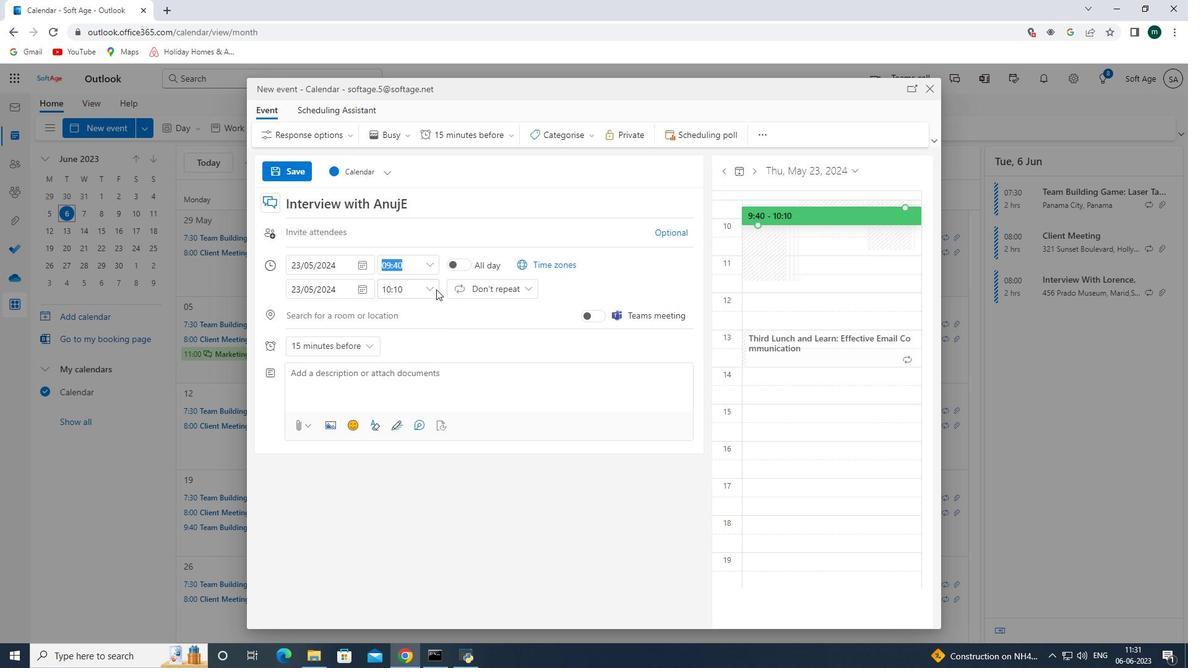 
Action: Mouse pressed left at (433, 287)
Screenshot: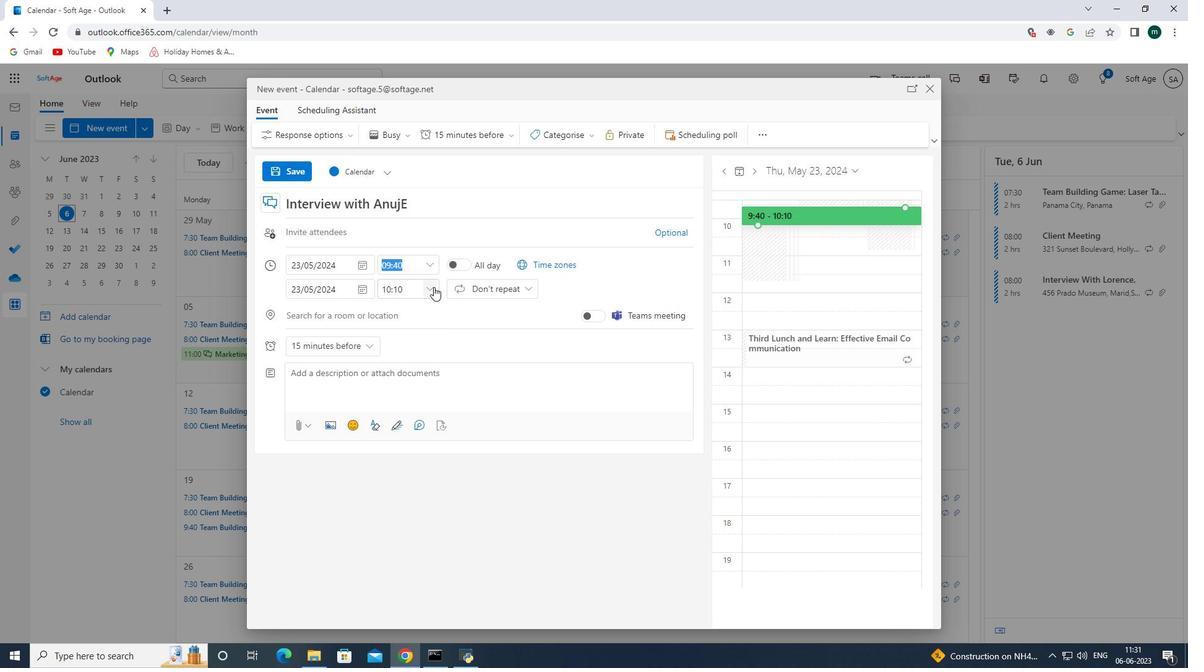 
Action: Mouse moved to (423, 378)
Screenshot: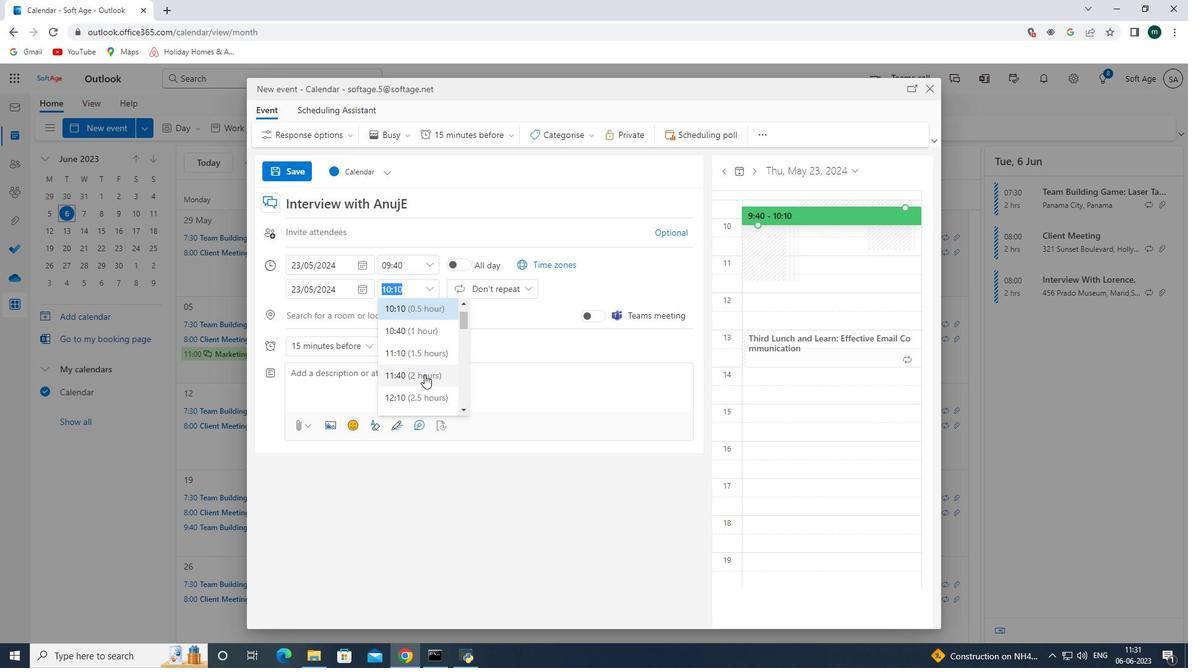 
Action: Mouse pressed left at (423, 378)
Screenshot: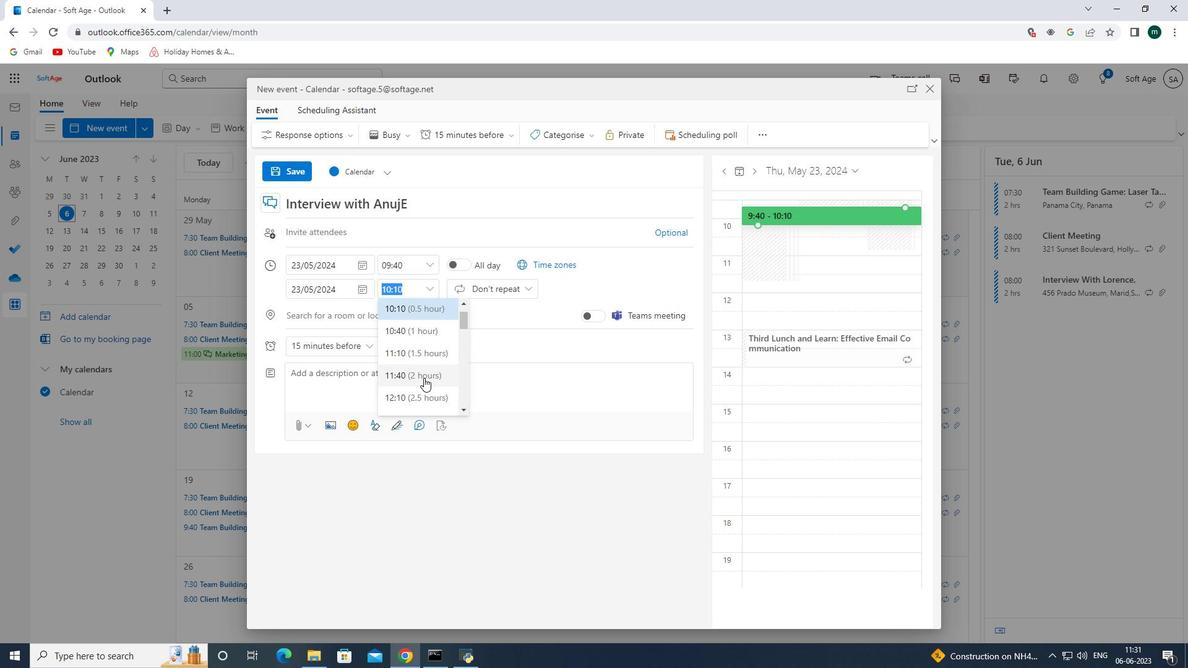 
Action: Mouse moved to (387, 372)
Screenshot: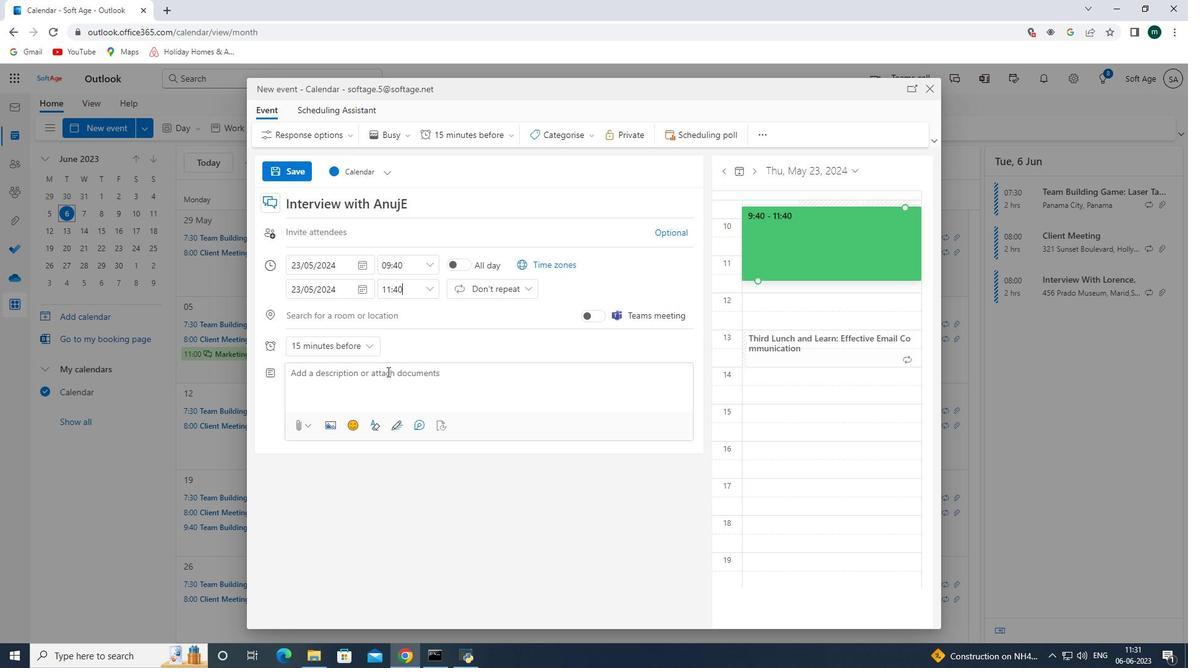 
Action: Mouse pressed left at (387, 372)
Screenshot: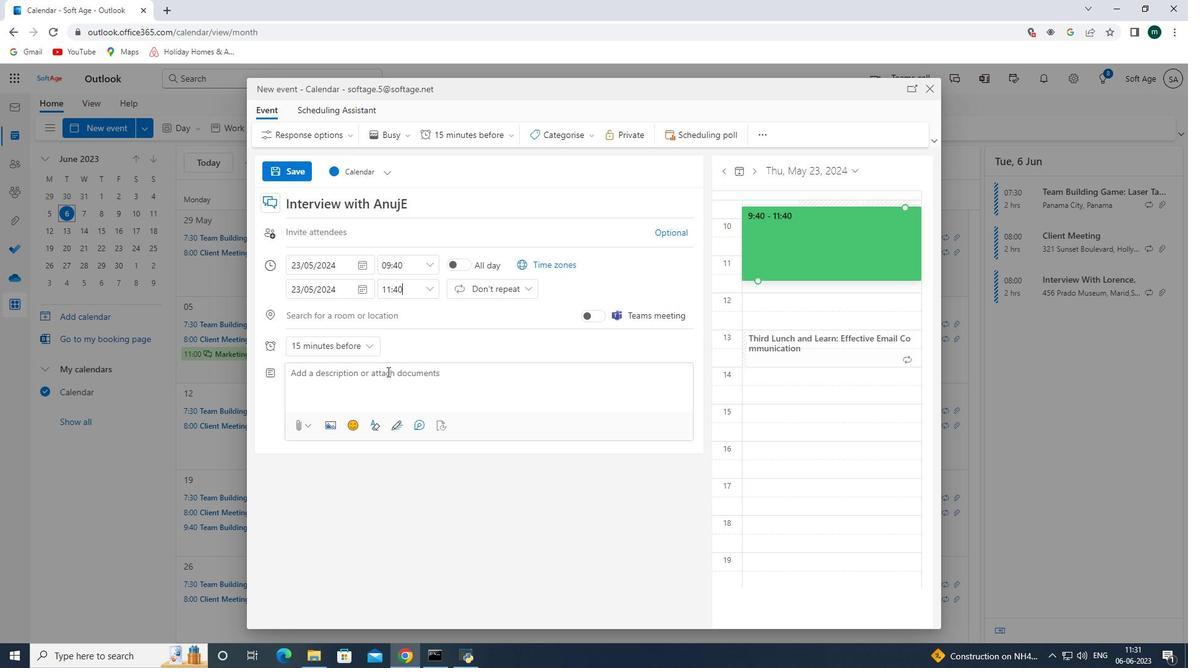 
Action: Key pressed <Key.shift><Key.shift><Key.shift><Key.shift><Key.shift><Key.shift><Key.shift><Key.shift><Key.shift><Key.shift><Key.shift>The<Key.space><Key.shift><Key.shift><Key.shift><Key.shift><Key.shift><Key.shift><Key.shift><Key.shift><Key.shift><Key.shift><Key.shift><Key.shift><Key.shift><Key.shift><Key.shift><Key.shift><Key.shift><Key.shift><Key.shift><Key.shift><Key.shift><Key.shift><Key.shift><Key.shift><Key.shift>sesio
Screenshot: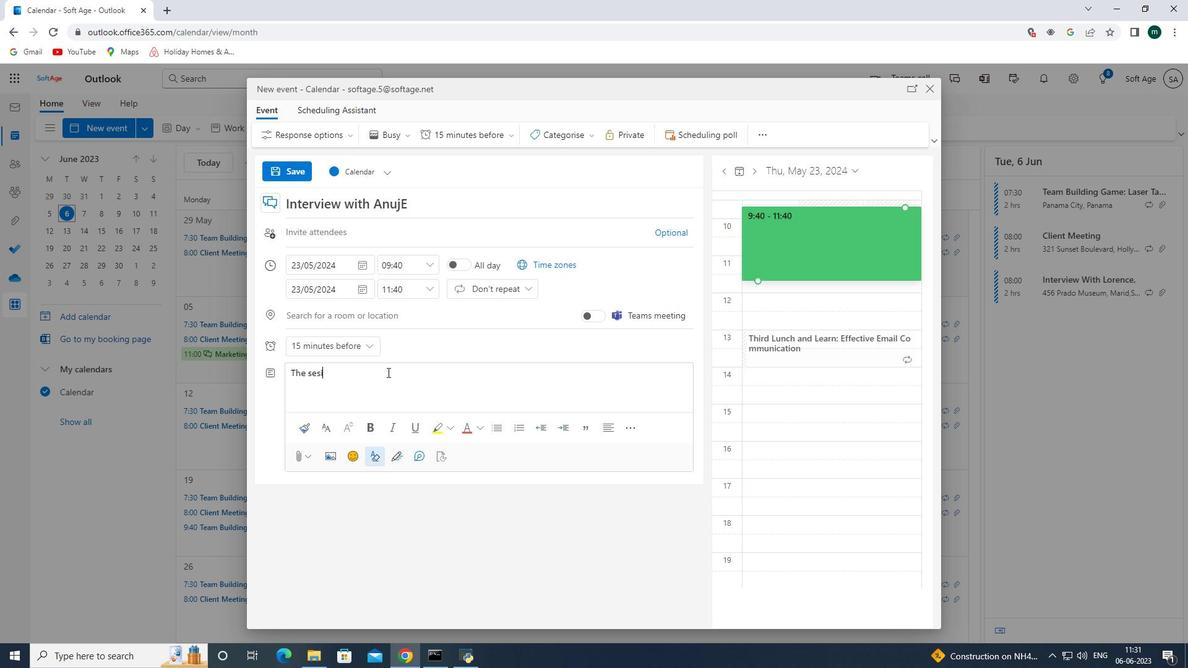 
Action: Mouse moved to (386, 372)
Screenshot: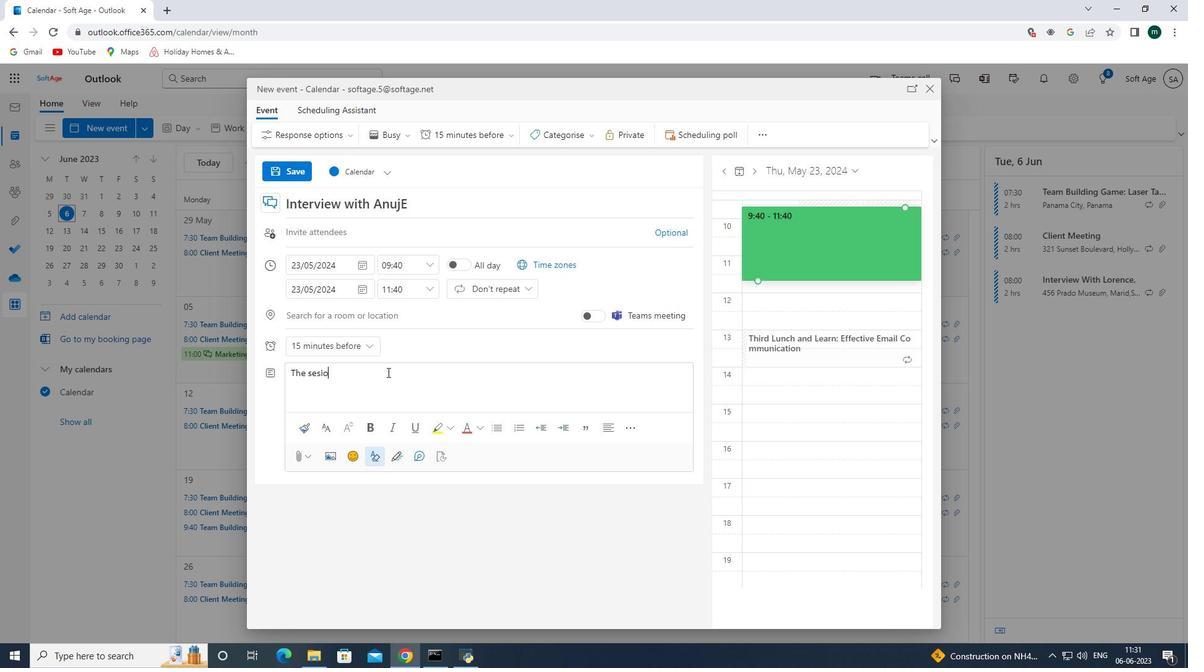 
Action: Key pressed n<Key.backspace><Key.backspace><Key.backspace>sion<Key.space><Key.shift><Key.shift><Key.shift><Key.shift><Key.shift><Key.shift><Key.shift><Key.shift><Key.shift><Key.shift><Key.shift><Key.shift><Key.shift><Key.shift><Key.shift><Key.shift><Key.shift>will<Key.space><Key.shift><Key.shift><Key.shift><Key.shift><Key.shift><Key.shift><Key.shift><Key.shift><Key.shift><Key.shift><Key.shift><Key.shift><Key.shift><Key.shift><Key.shift><Key.shift><Key.shift><Key.shift><Key.shift><Key.shift><Key.shift><Key.shift><Key.shift><Key.shift><Key.shift><Key.shift><Key.shift><Key.shift><Key.shift><Key.shift>begin<Key.space>with<Key.space><Key.shift><Key.shift><Key.shift><Key.shift><Key.shift><Key.shift><Key.shift><Key.shift><Key.shift><Key.shift><Key.shift><Key.shift><Key.shift><Key.shift><Key.shift><Key.shift><Key.shift><Key.shift><Key.shift><Key.shift><Key.shift><Key.shift><Key.shift><Key.shift><Key.shift><Key.shift><Key.shift><Key.shift><Key.shift><Key.shift><Key.shift><Key.shift><Key.shift><Key.shift><Key.shift><Key.shift><Key.shift><Key.shift><Key.shift><Key.shift><Key.shift><Key.shift><Key.shift><Key.shift><Key.shift><Key.shift><Key.shift><Key.shift><Key.shift><Key.shift><Key.shift><Key.shift><Key.shift><Key.shift><Key.shift><Key.shift><Key.shift><Key.shift><Key.shift><Key.shift><Key.shift><Key.shift><Key.shift><Key.shift><Key.shift><Key.shift><Key.shift><Key.shift><Key.shift><Key.shift><Key.shift><Key.shift><Key.shift><Key.shift><Key.shift><Key.shift><Key.shift><Key.shift><Key.shift>A<Key.backspace>an<Key.space><Key.space><Key.backspace>introduction<Key.space><Key.shift>To<Key.space>the<Key.left><Key.left><Key.left><Key.left><Key.left><Key.backspace><Key.right><Key.right><Key.left><Key.left>t<Key.right><Key.right><Key.right><Key.right><Key.right><Key.right><Key.space>importance<Key.space>of<Key.space><Key.space><Key.backspace><Key.shift><Key.shift><Key.shift><Key.shift><Key.shift><Key.shift><Key.shift><Key.shift><Key.shift><Key.shift><Key.shift><Key.shift><Key.shift><Key.shift><Key.shift><Key.shift><Key.shift><Key.shift><Key.shift><Key.shift><Key.shift><Key.shift><Key.shift><Key.shift><Key.shift><Key.shift><Key.shift><Key.shift><Key.shift><Key.shift><Key.shift><Key.shift><Key.shift><Key.shift><Key.shift><Key.shift><Key.shift><Key.shift><Key.shift><Key.shift><Key.shift><Key.shift><Key.shift><Key.shift><Key.shift>Ef<Key.backspace><Key.backspace>effective<Key.space>presenta<Key.space><Key.backspace>tions<Key.backspace>s,<Key.space><Key.shift><Key.shift><Key.shift><Key.shift><Key.shift><Key.shift><Key.shift><Key.shift><Key.shift><Key.shift><Key.shift><Key.shift><Key.shift><Key.shift><Key.shift><Key.shift><Key.shift><Key.shift><Key.shift><Key.shift><Key.shift><Key.shift><Key.shift><Key.shift><Key.shift><Key.shift><Key.shift><Key.shift><Key.shift>empl<Key.backspace>hasizing<Key.space>the<Key.space><Key.shift>Impact<Key.space><Key.left><Key.left><Key.left><Key.left><Key.left><Key.left><Key.left><Key.right><Key.backspace>i<Key.space><Key.backspace><Key.right><Key.right><Key.right><Key.right><Key.right><Key.right><Key.right><Key.right><Key.right><Key.right><Key.right><Key.right><Key.shift><Key.shift><Key.shift><Key.shift><Key.shift><Key.shift><Key.shift><Key.shift><Key.shift><Key.shift><Key.shift><Key.shift><Key.shift><Key.shift><Key.shift><Key.shift><Key.shift><Key.shift><Key.shift><Key.shift><Key.shift><Key.shift><Key.shift><Key.shift><Key.shift><Key.shift><Key.shift><Key.shift><Key.shift><Key.shift><Key.shift><Key.shift><Key.shift><Key.shift><Key.shift><Key.shift><Key.shift><Key.shift><Key.shift><Key.shift><Key.shift><Key.shift><Key.shift><Key.shift><Key.shift><Key.shift><Key.shift><Key.shift>of<Key.space>effective<Key.space><Key.shift><Key.shift><Key.shift><Key.shift>presenta<Key.backspace><Key.backspace><Key.backspace><Key.backspace><Key.backspace><Key.backspace><Key.backspace><Key.backspace><Key.backspace><Key.backspace><Key.backspace><Key.backspace><Key.backspace><Key.backspace><Key.backspace><Key.backspace><Key.backspace><Key.backspace>clear<Key.space>communication,<Key.space>engaging<Key.space>delivery,<Key.space><Key.backspace><Key.space>and<Key.space>confident<Key.space>body<Key.space>language.<Key.space><Key.shift_r>Participants<Key.space>will<Key.space>have<Key.space>the<Key.space>opporty<Key.backspace>unity<Key.space>to<Key.space>learn<Key.space>key<Key.space>strategies<Key.space>and<Key.space>best<Key.space>practices<Key.space>for<Key.space>creating<Key.space>impactful<Key.space>presentation<Key.space><Key.backspace>s<Key.space>that<Key.space>captivte<Key.space>audiences<Key.space>anf<Key.backspace>d<Key.space>convey<Key.space>messages<Key.space>es<Key.backspace>ffectively<Key.space><Key.backspace>.<Key.space>
Screenshot: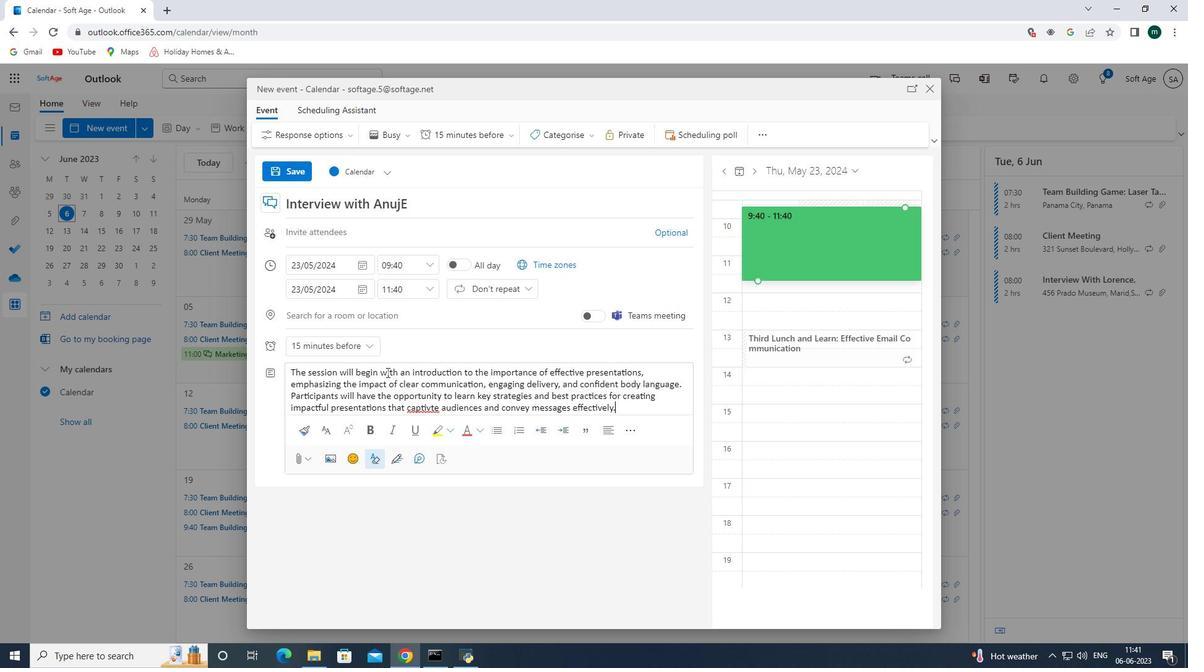 
Action: Mouse moved to (405, 318)
Screenshot: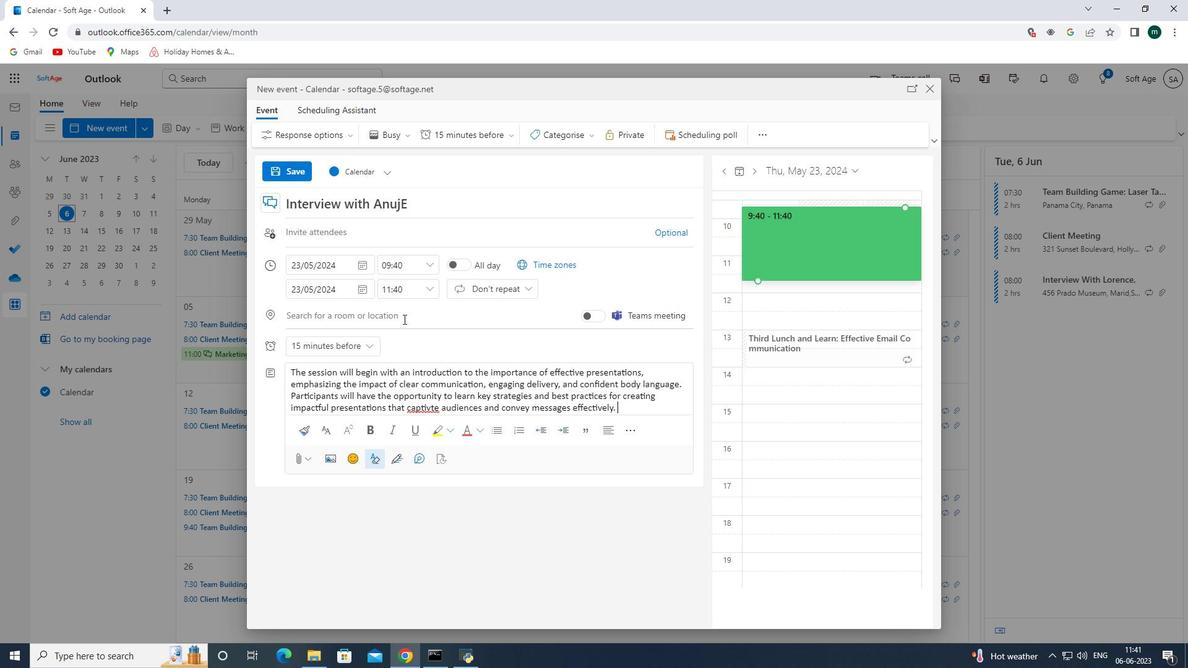 
Action: Mouse pressed left at (405, 318)
Screenshot: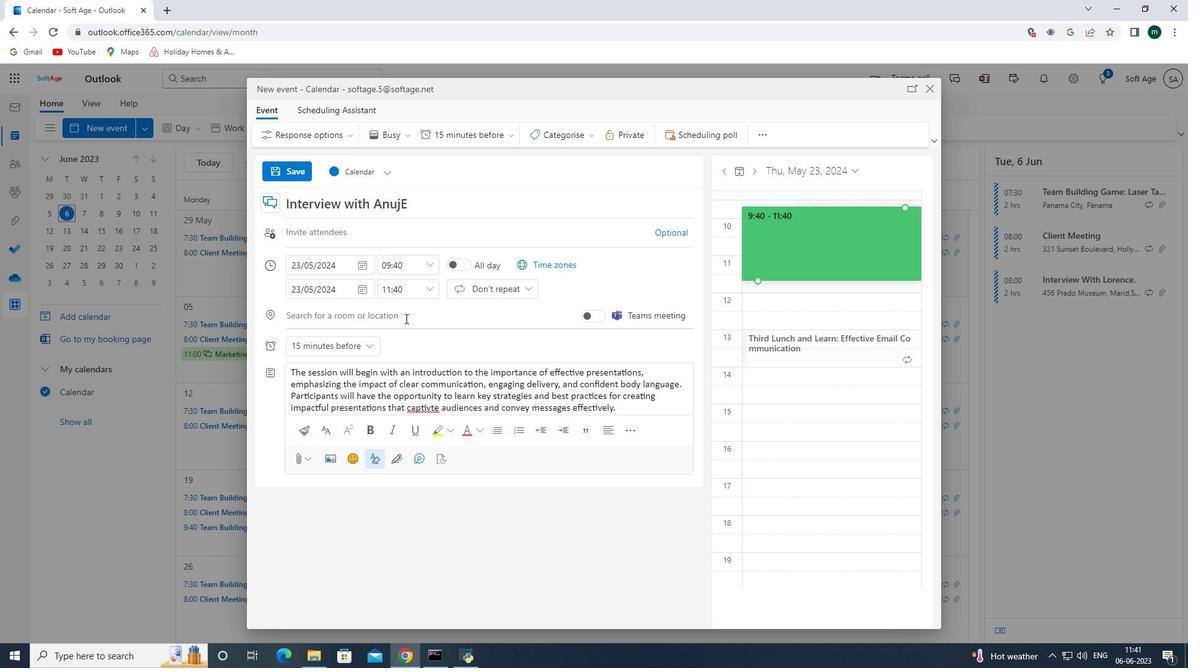 
Action: Mouse moved to (410, 316)
Screenshot: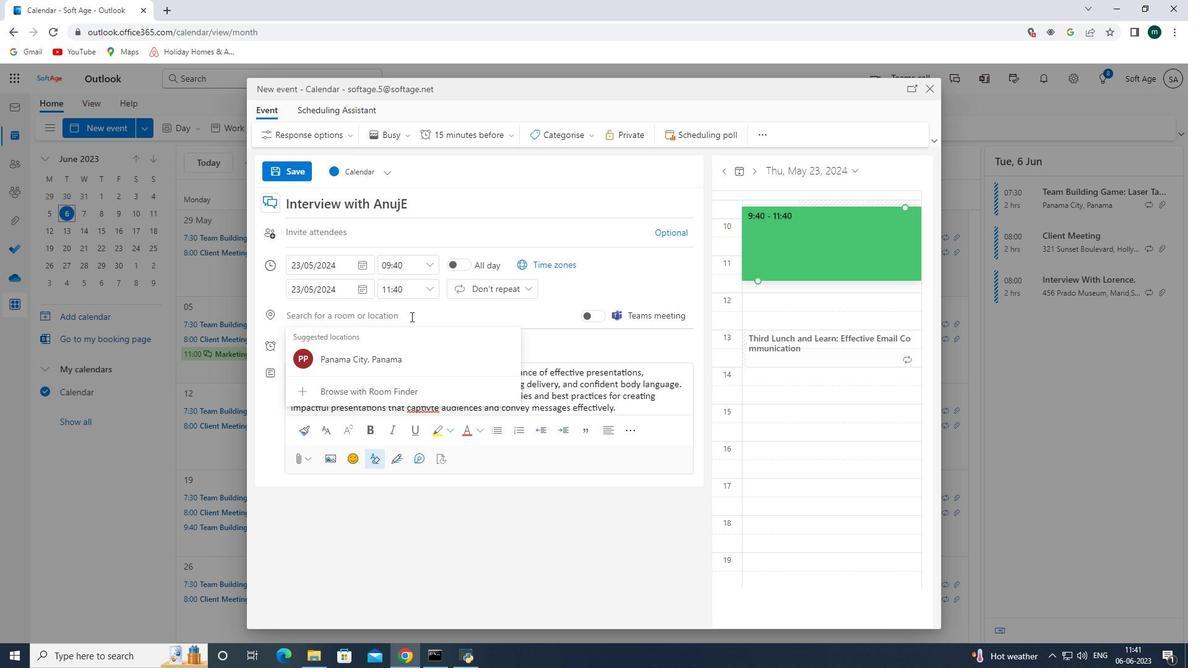 
Action: Key pressed 456<Key.space><Key.shift><Key.shift>Prc<Key.backspace><Key.backspace>arc<Key.space><Key.shift>Guell,<Key.space><Key.shift><Key.shift><Key.shift><Key.shift><Key.shift>Barcelona<Key.space><Key.shift><Key.backspace>,<Key.space><Key.shift><Key.shift><Key.shift><Key.shift><Key.shift><Key.shift><Key.shift><Key.shift><Key.shift><Key.shift><Key.shift><Key.shift><Key.shift><Key.shift><Key.shift><Key.shift><Key.shift><Key.shift><Key.shift><Key.shift><Key.shift><Key.shift><Key.shift>Spain<Key.space>
Screenshot: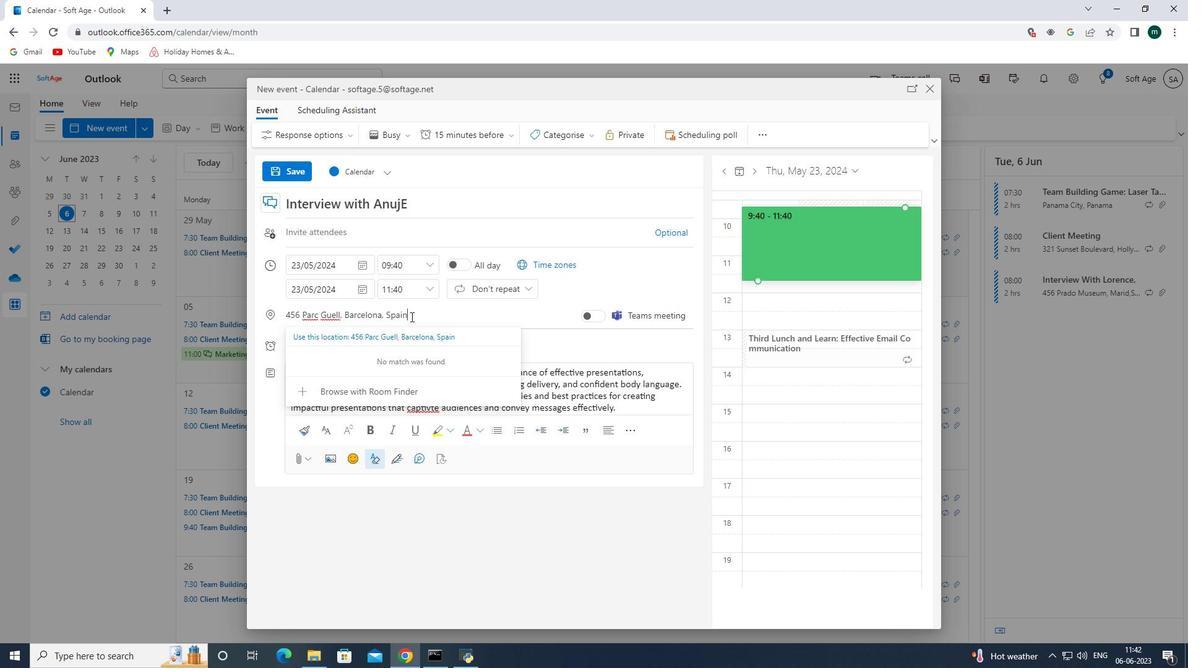 
Action: Mouse moved to (610, 278)
Screenshot: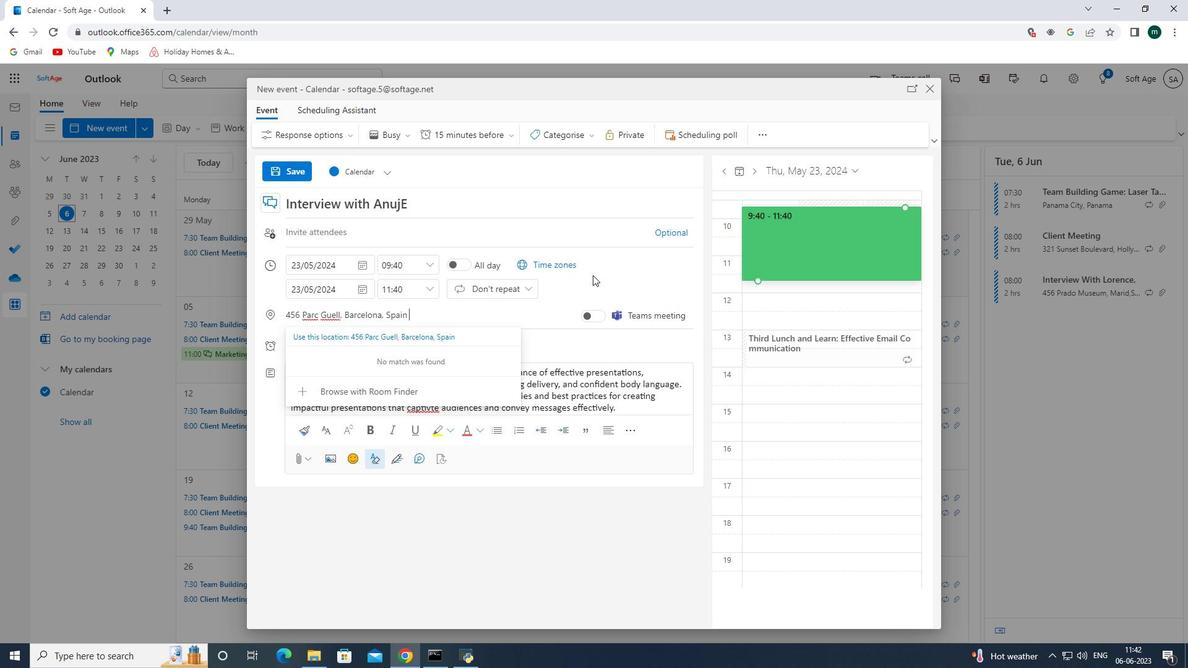 
Action: Mouse pressed left at (610, 278)
Screenshot: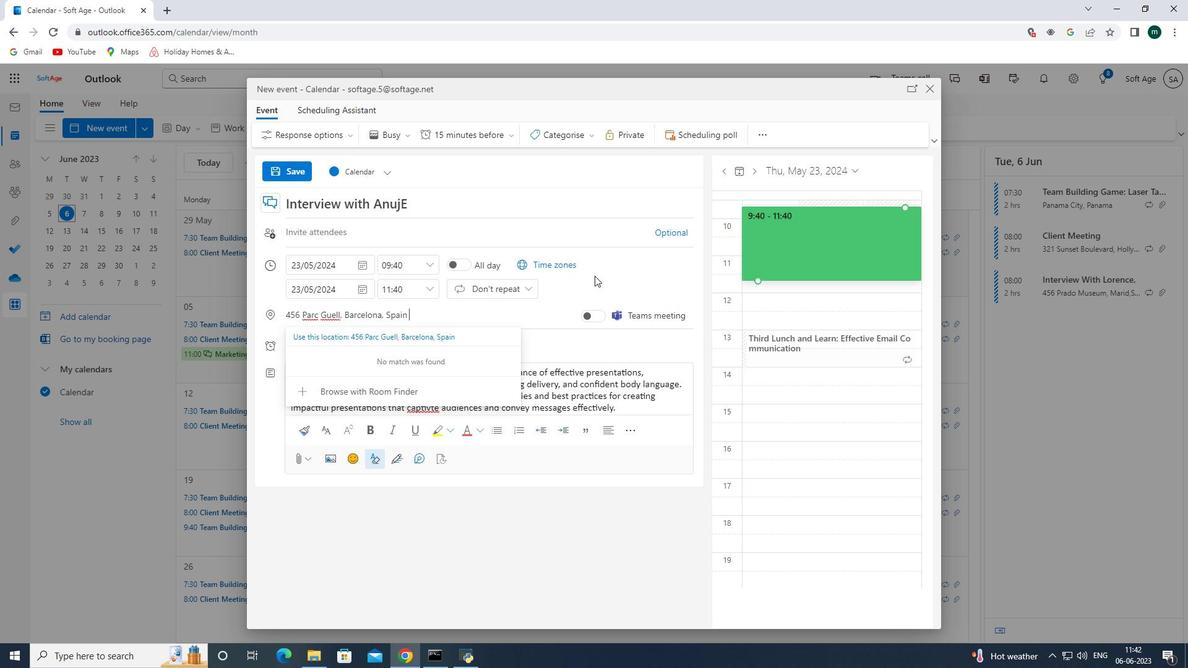 
Action: Mouse moved to (357, 234)
Screenshot: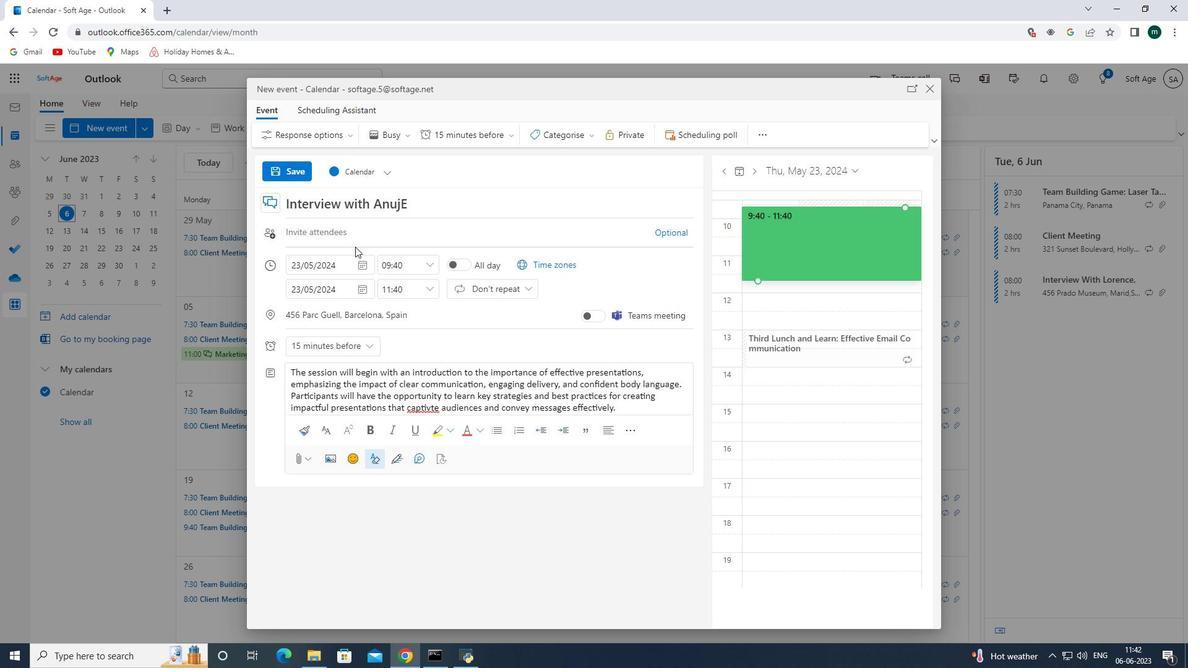 
Action: Mouse pressed left at (357, 234)
Screenshot: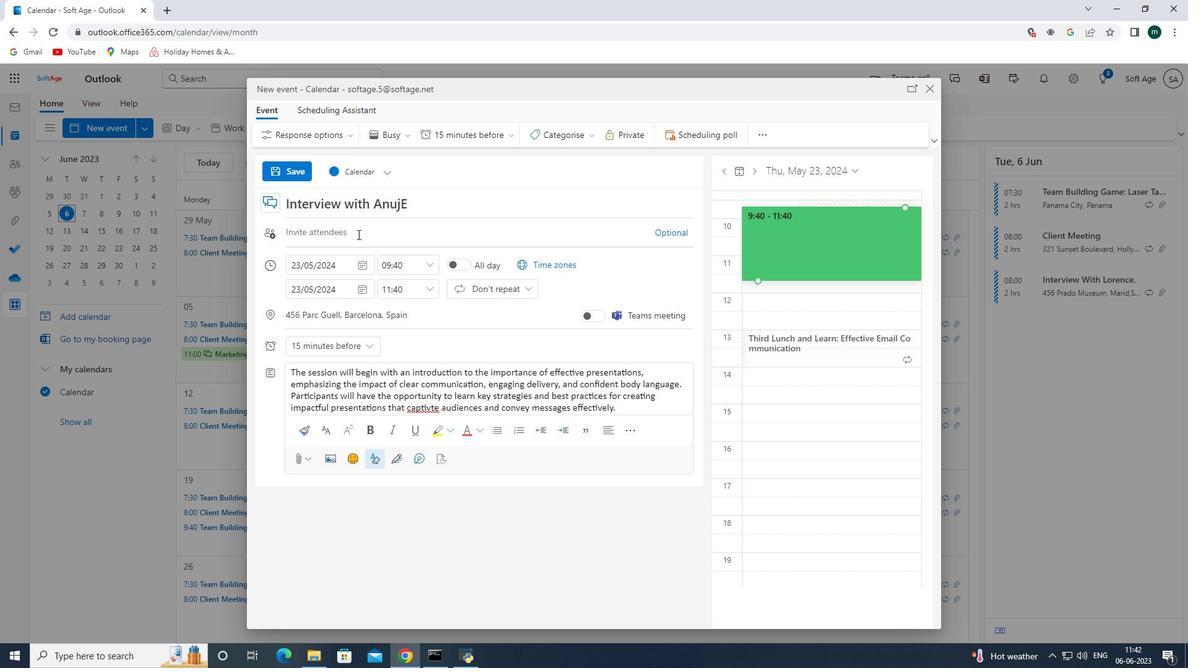 
Action: Mouse moved to (380, 289)
Screenshot: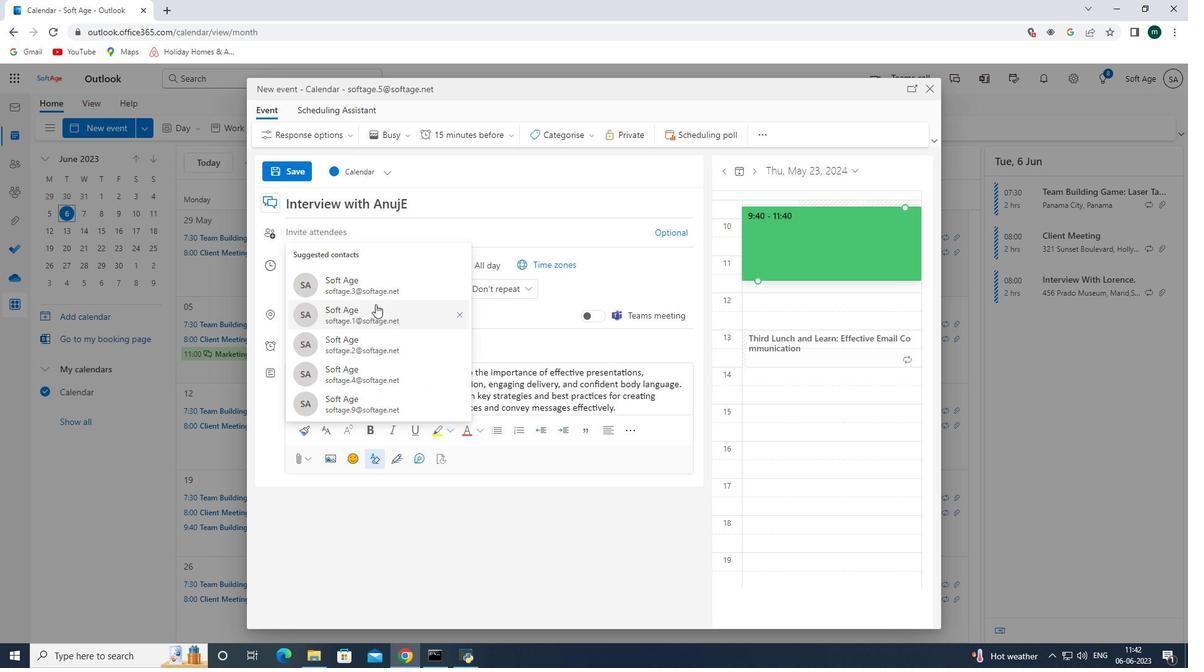 
Action: Mouse pressed left at (380, 289)
Screenshot: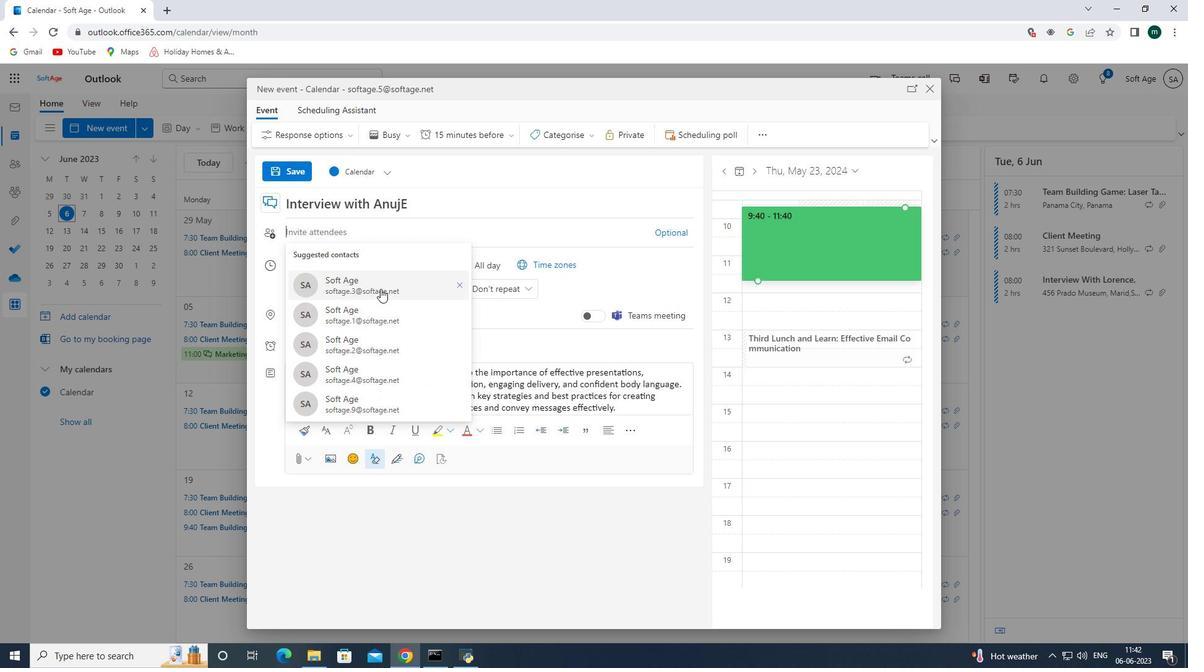 
Action: Mouse moved to (468, 223)
Screenshot: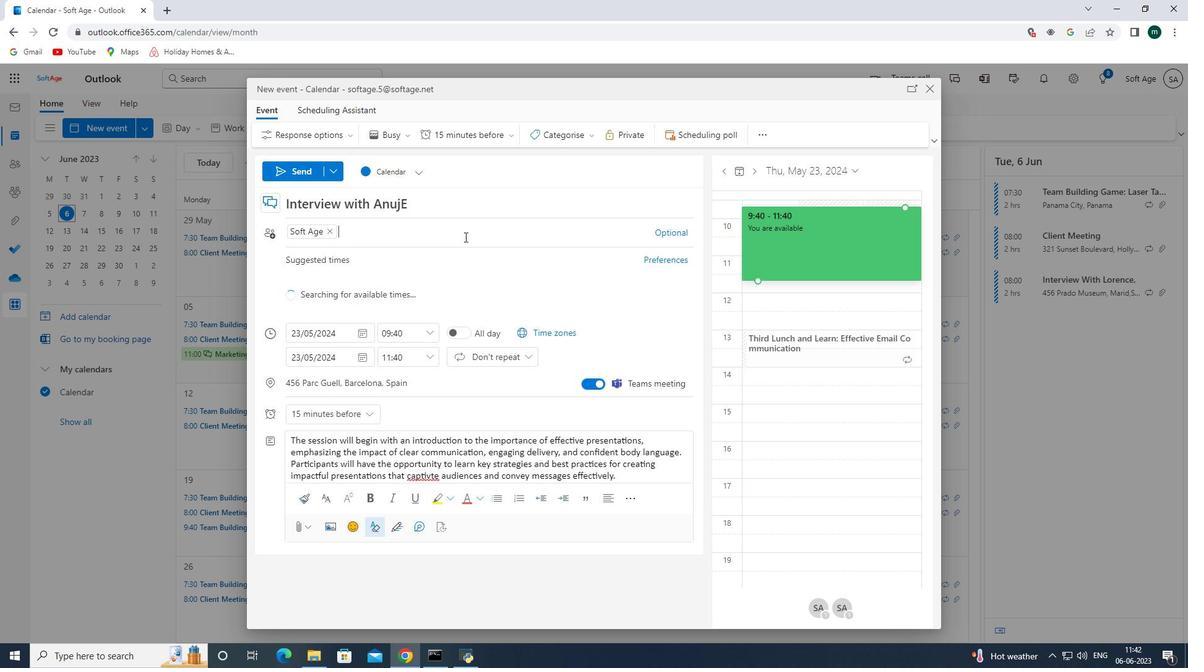 
Action: Mouse pressed left at (468, 223)
Screenshot: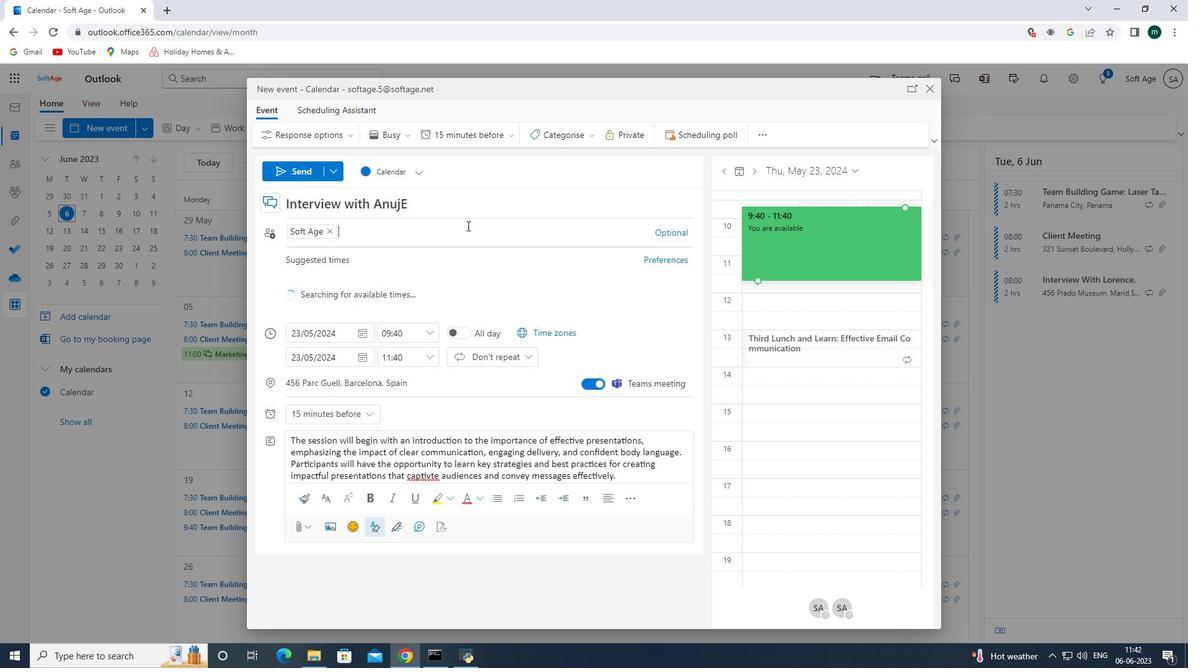 
Action: Mouse moved to (450, 233)
Screenshot: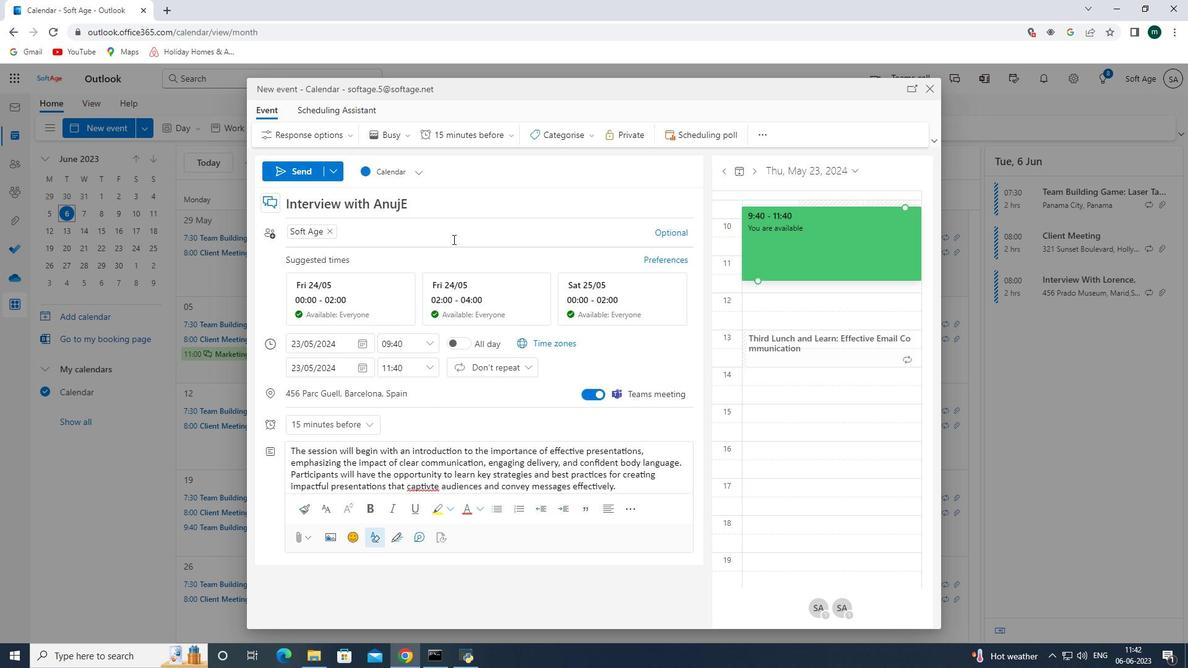
Action: Mouse pressed left at (450, 233)
Screenshot: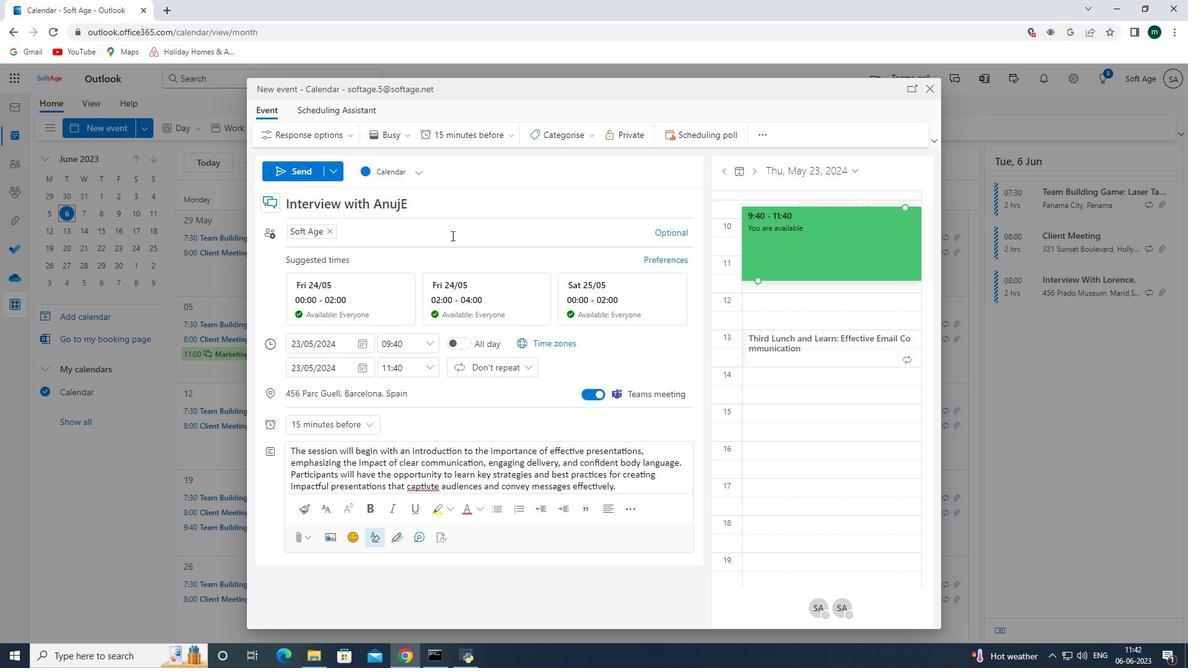 
Action: Mouse moved to (443, 286)
Screenshot: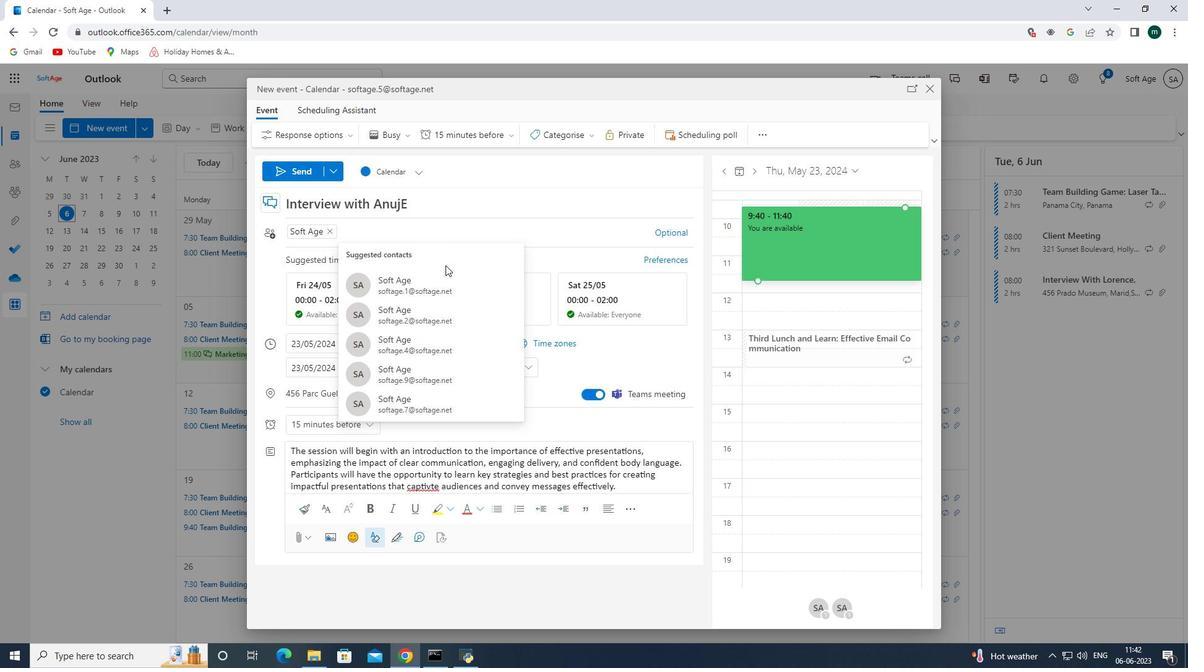 
Action: Mouse pressed left at (443, 286)
Screenshot: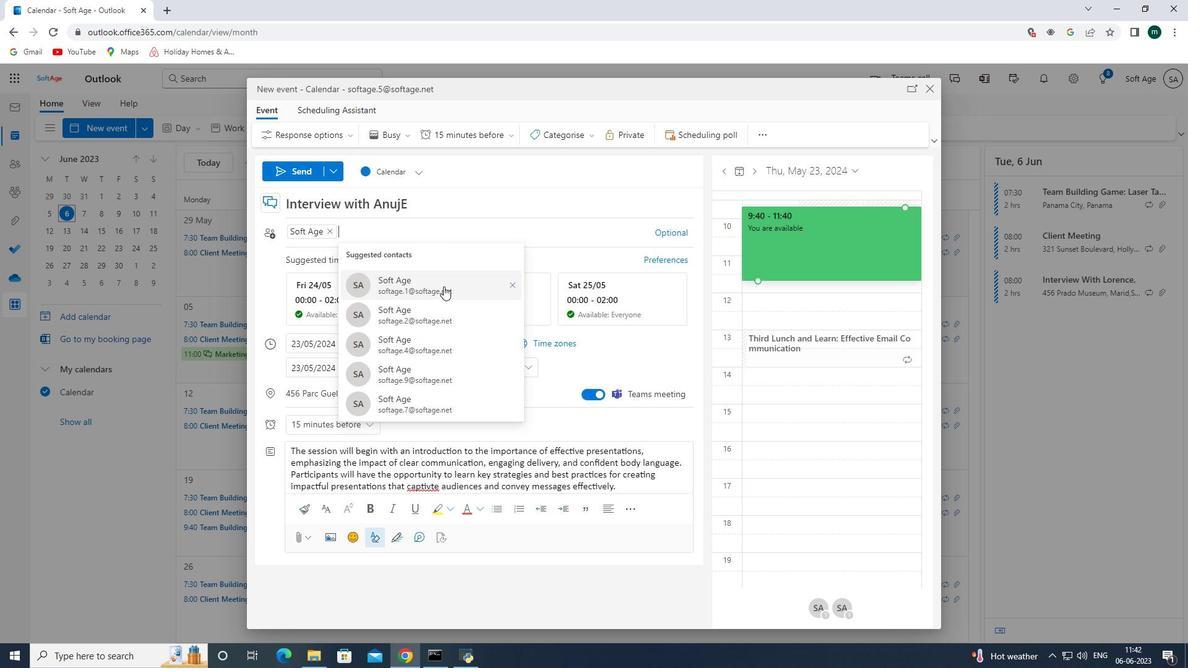 
Action: Mouse moved to (427, 382)
Screenshot: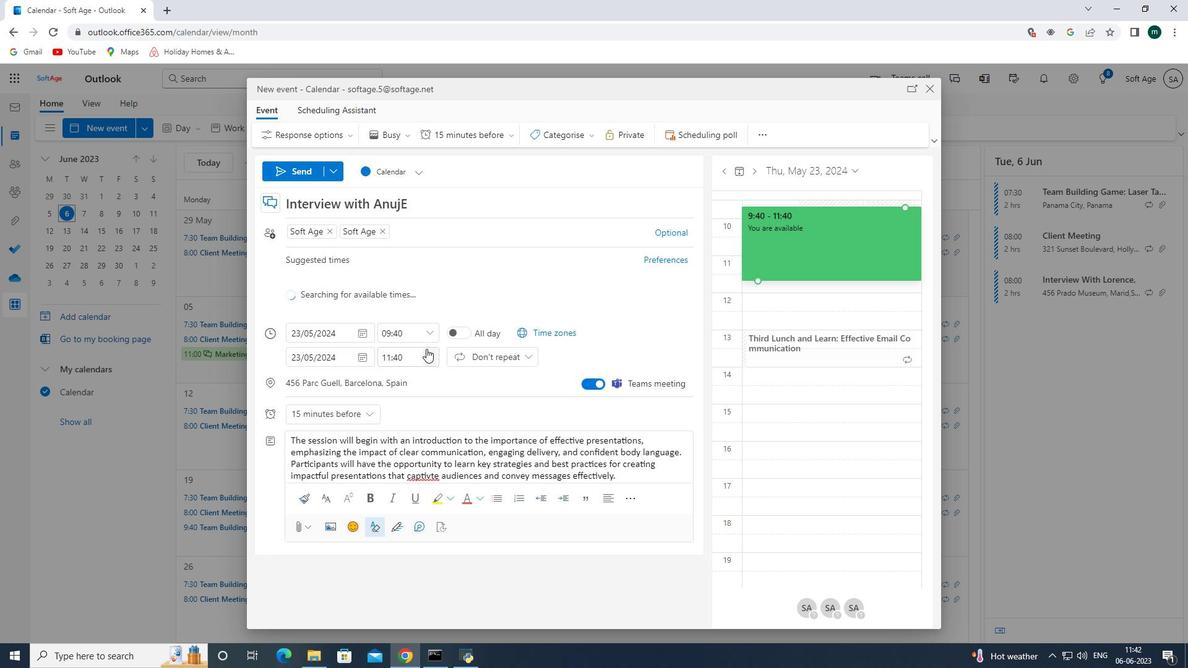 
Action: Mouse scrolled (427, 381) with delta (0, 0)
Screenshot: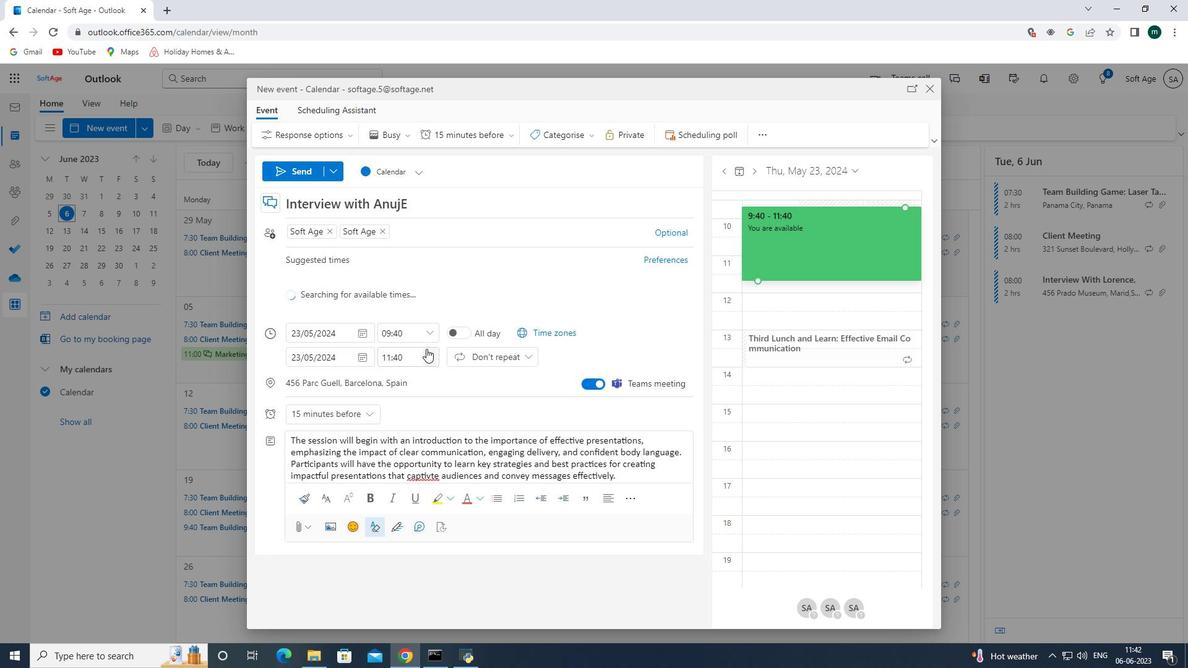 
Action: Mouse scrolled (427, 381) with delta (0, 0)
Screenshot: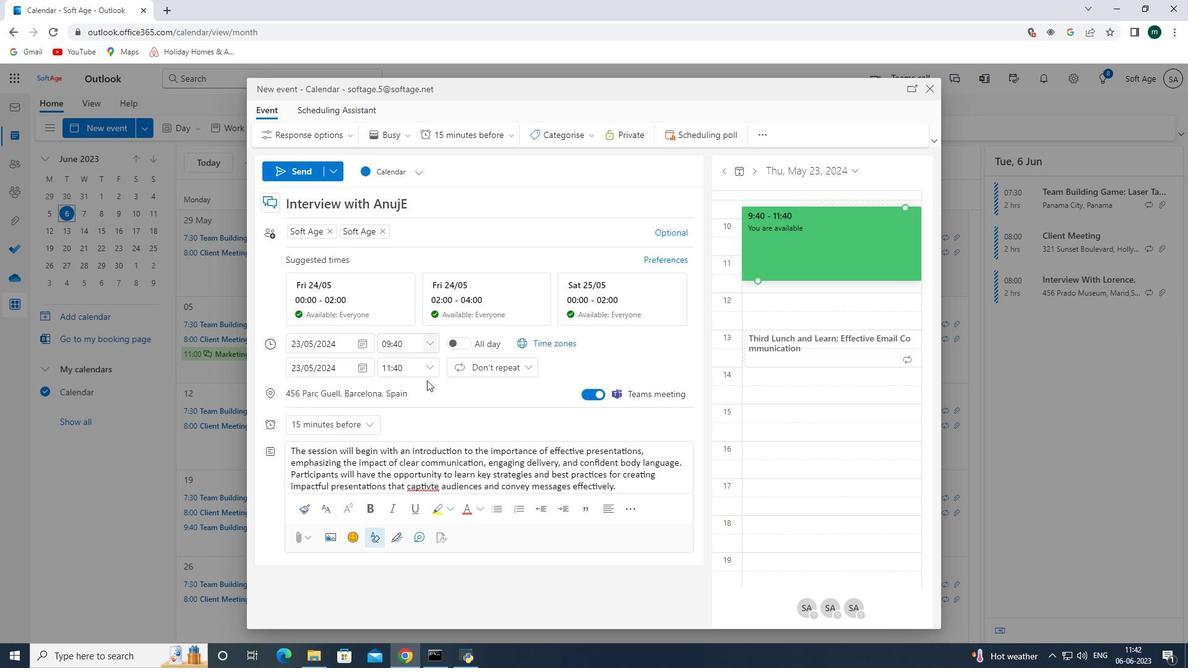 
Action: Mouse moved to (427, 382)
Screenshot: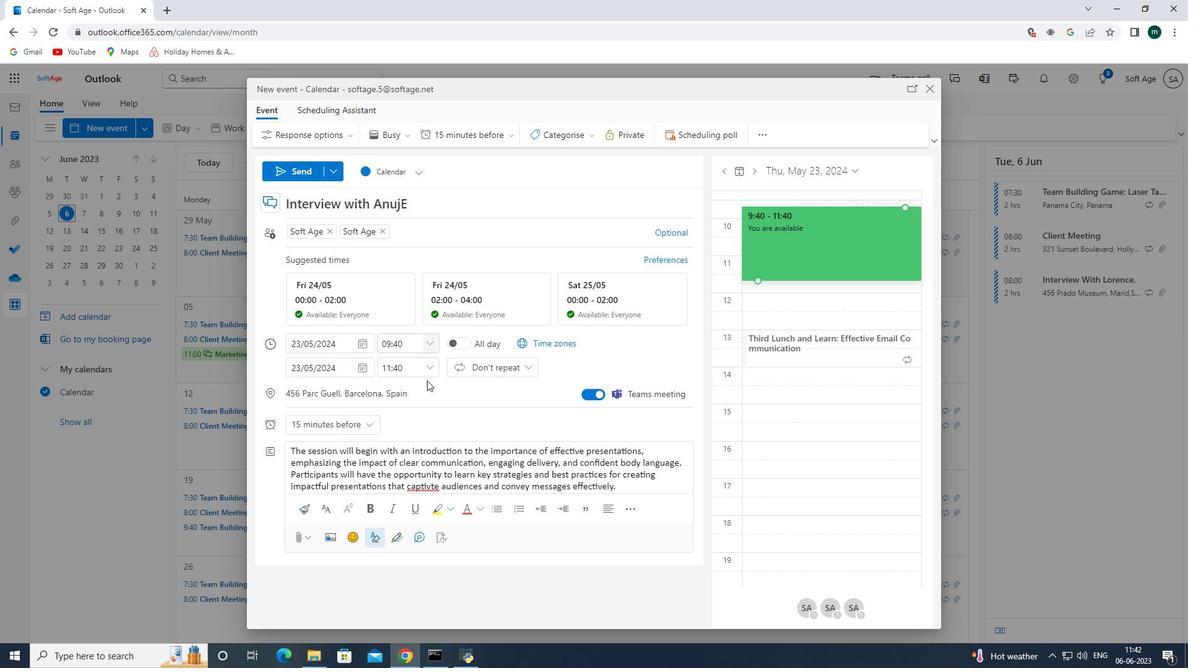 
Action: Mouse scrolled (427, 381) with delta (0, 0)
Screenshot: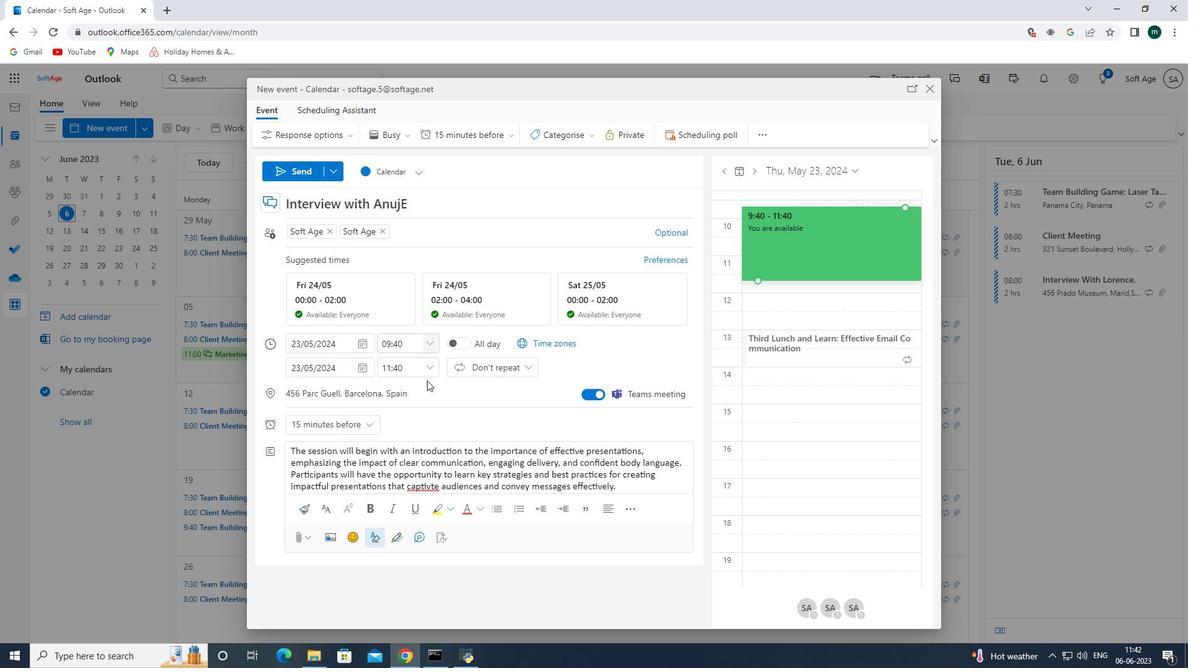 
Action: Mouse moved to (290, 171)
Screenshot: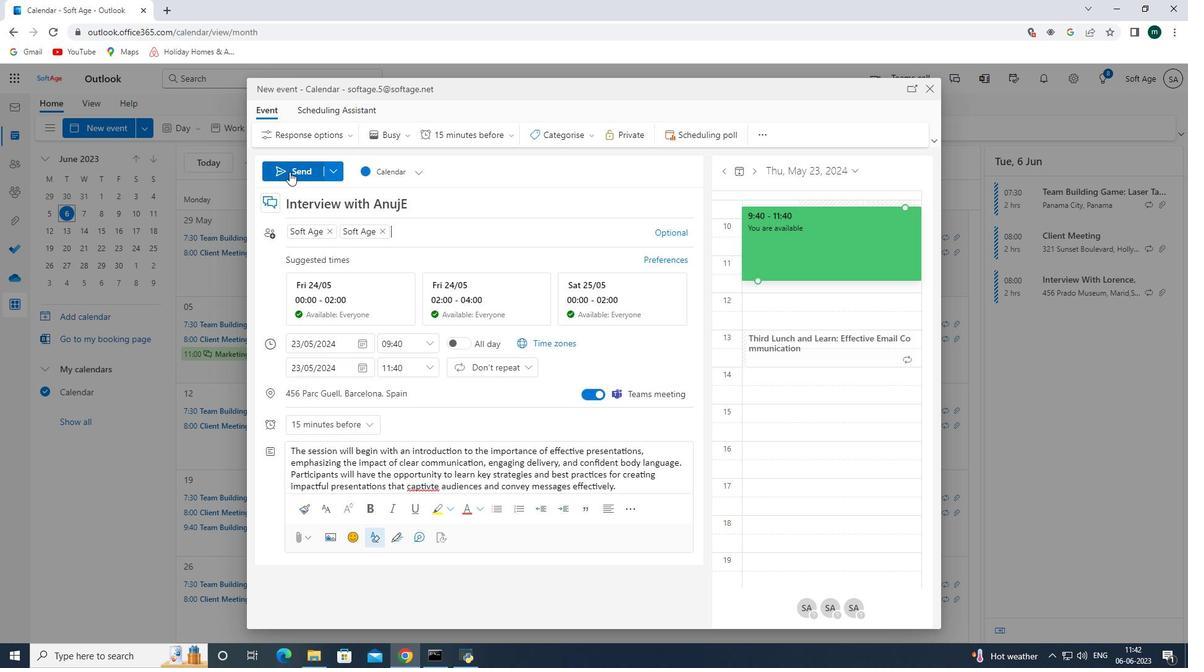 
Action: Mouse pressed left at (290, 171)
Screenshot: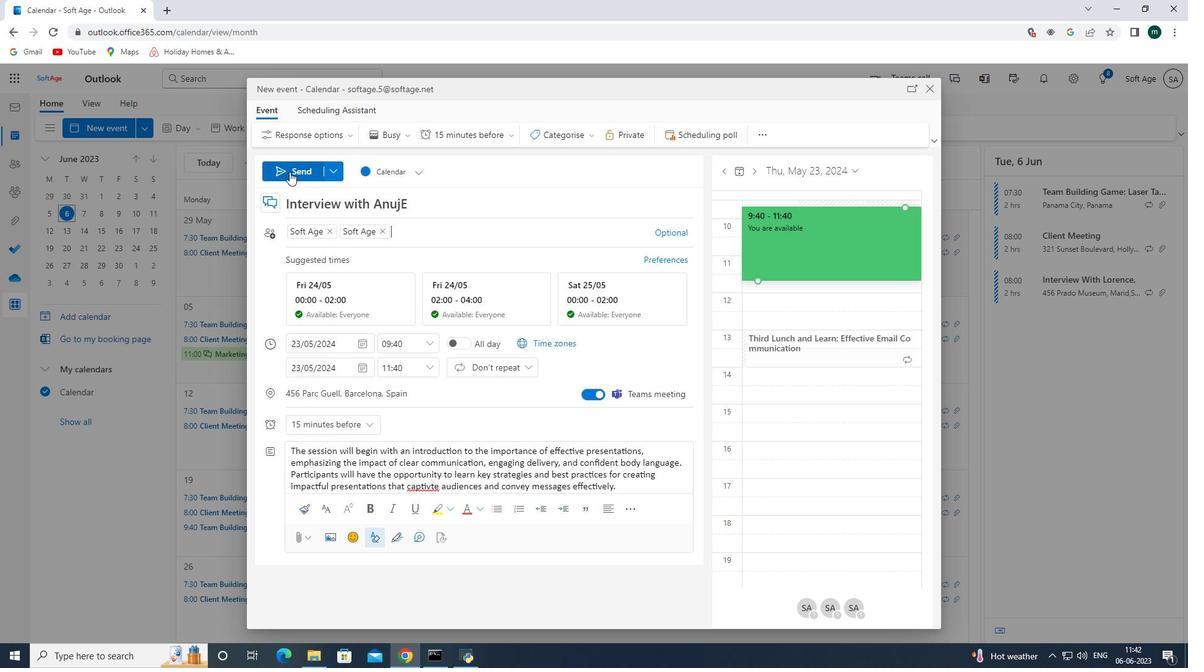 
Action: Mouse moved to (424, 373)
Screenshot: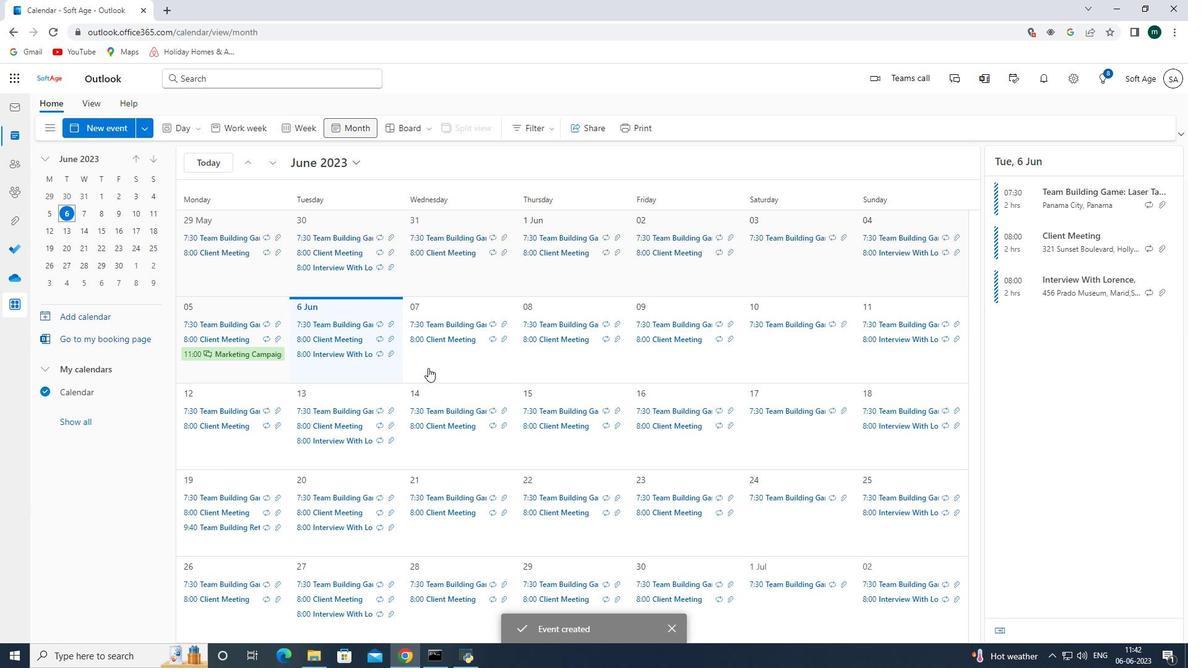 
